 Task: Set up alerts for new listings in Denver, Colorado, with a finished basement and a workshop.
Action: Mouse moved to (322, 197)
Screenshot: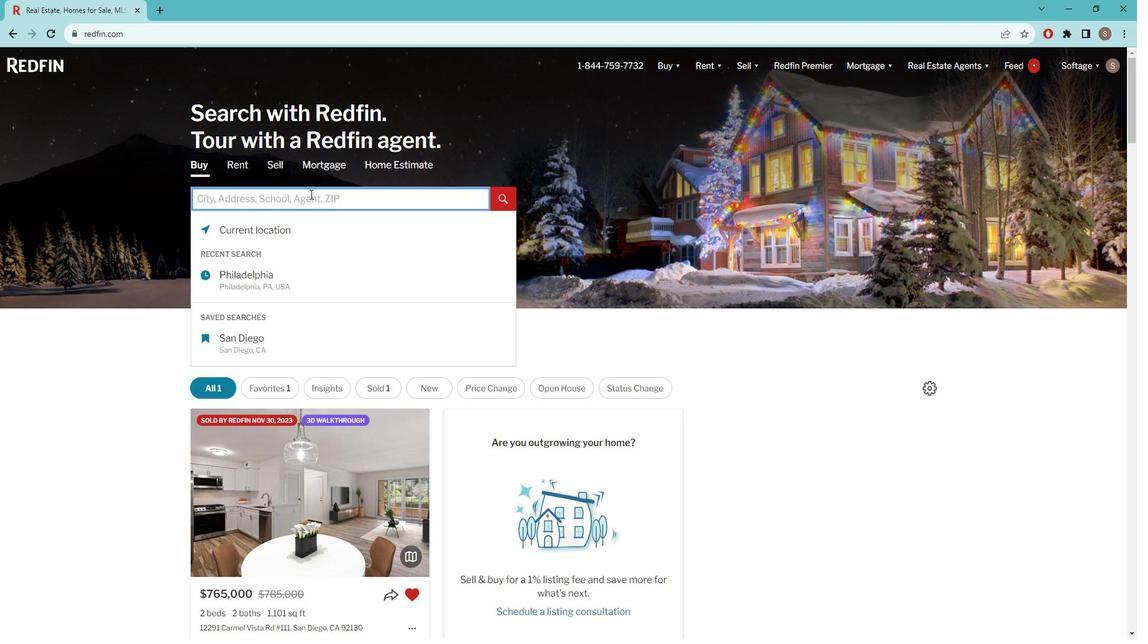 
Action: Key pressed d
Screenshot: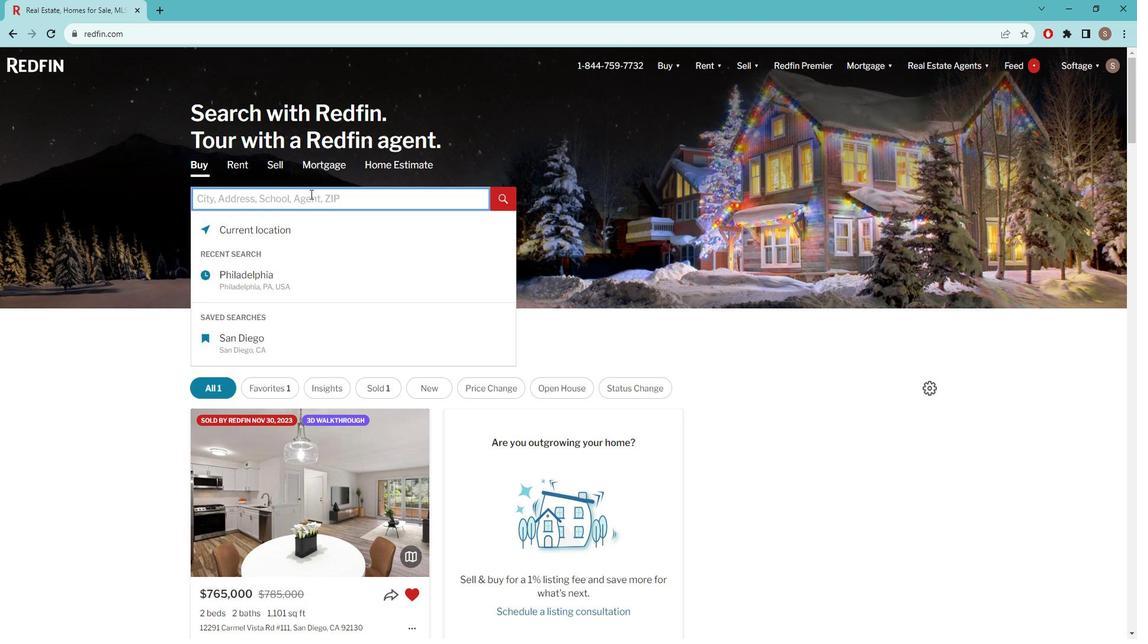 
Action: Mouse moved to (325, 197)
Screenshot: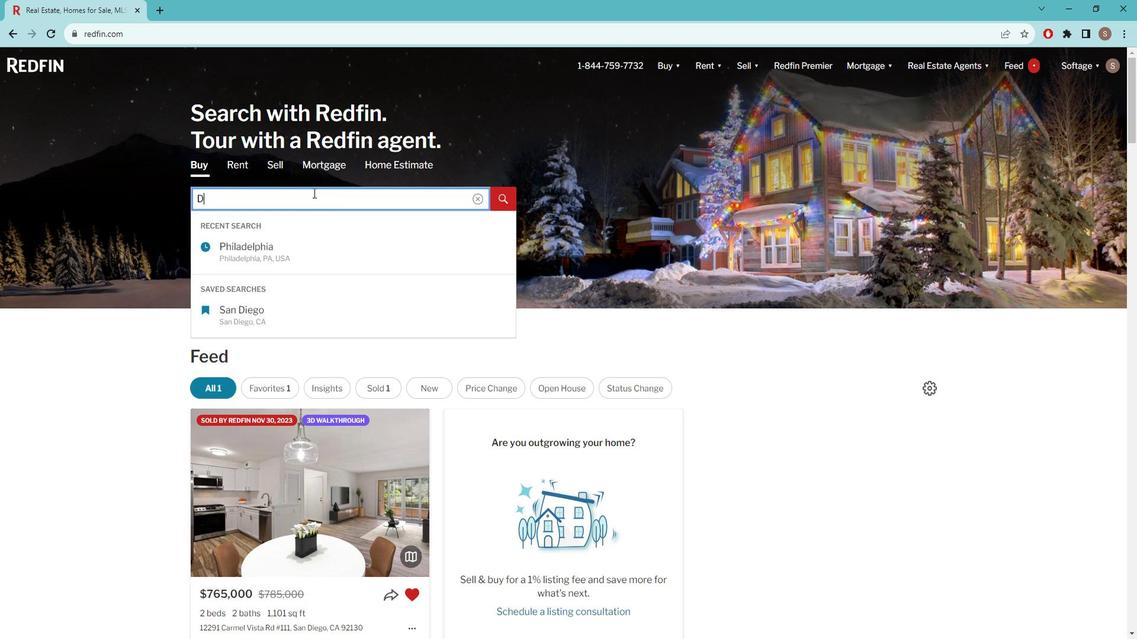 
Action: Key pressed <Key.caps_lock>
Screenshot: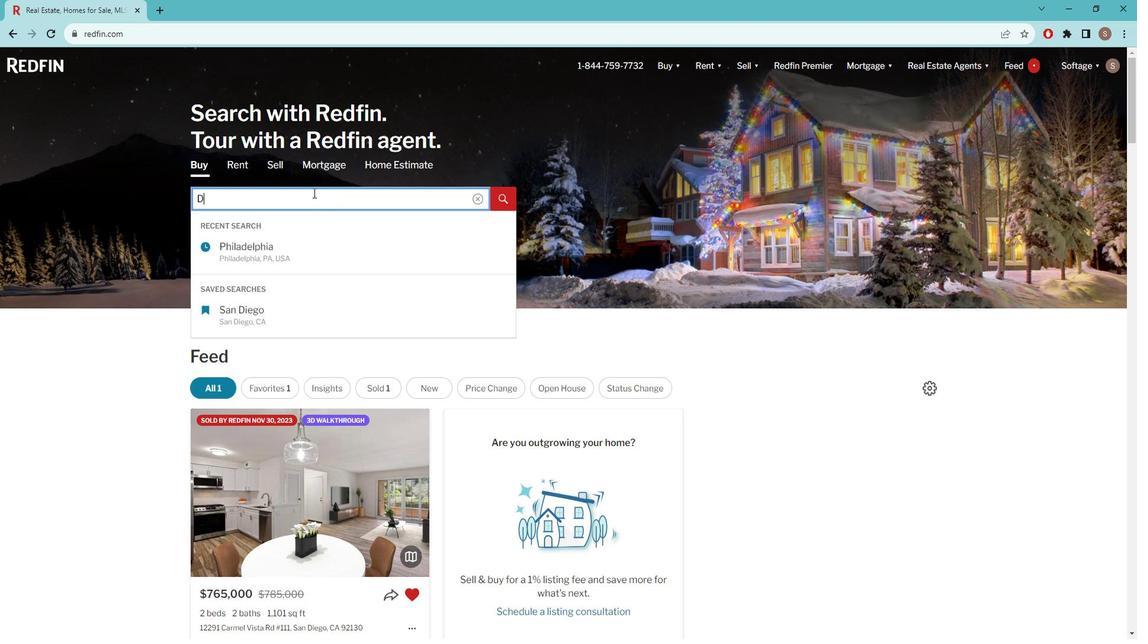 
Action: Mouse moved to (325, 197)
Screenshot: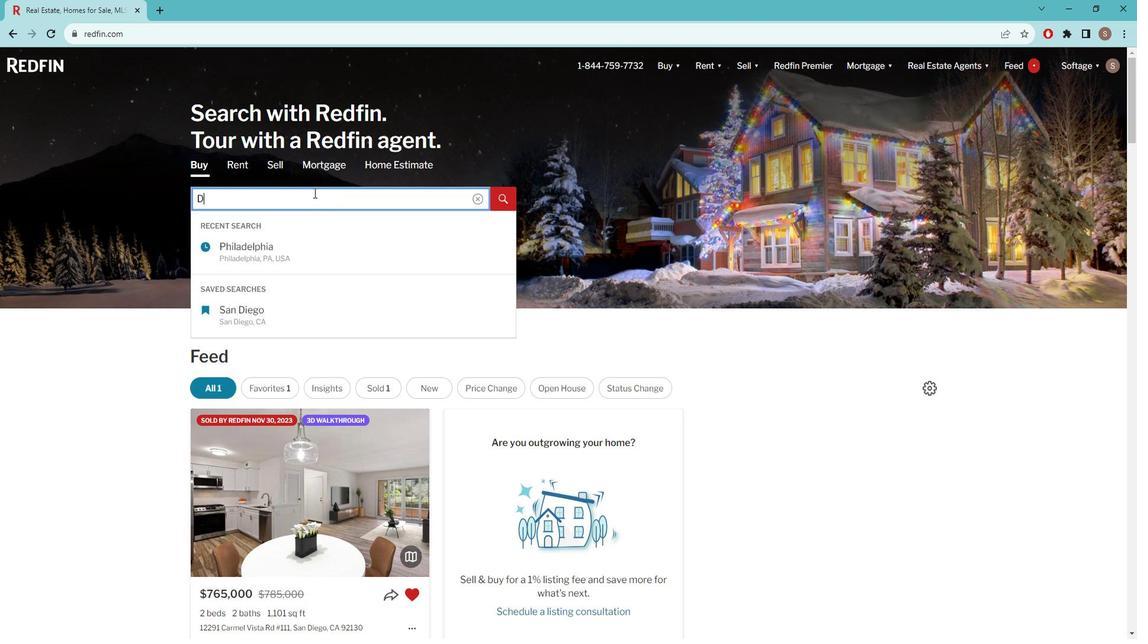
Action: Key pressed ENVER
Screenshot: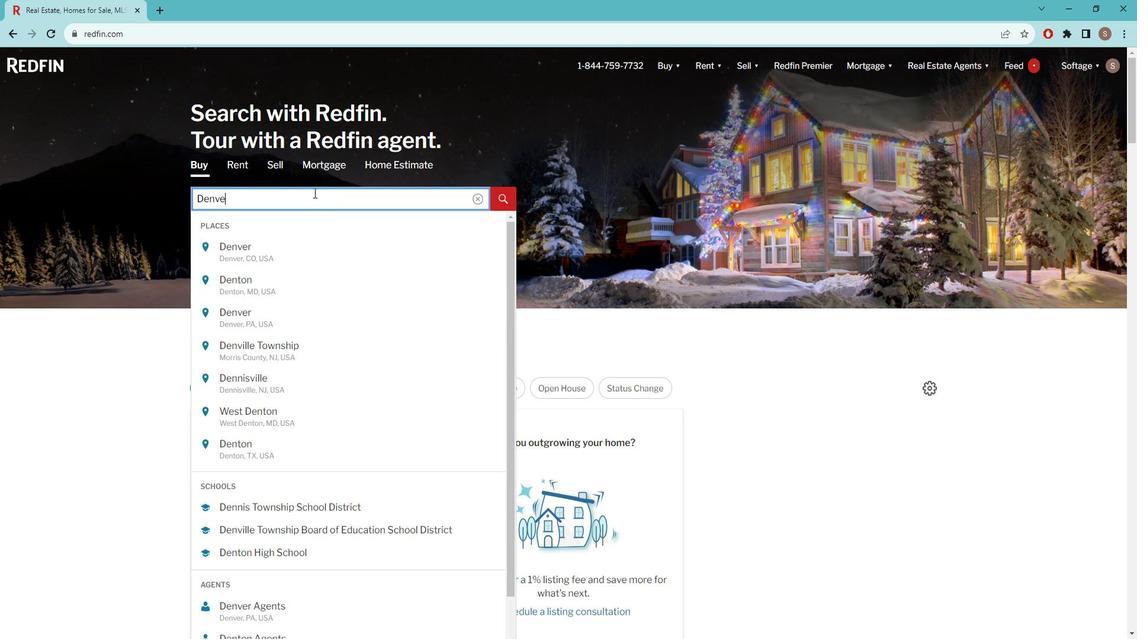 
Action: Mouse moved to (328, 196)
Screenshot: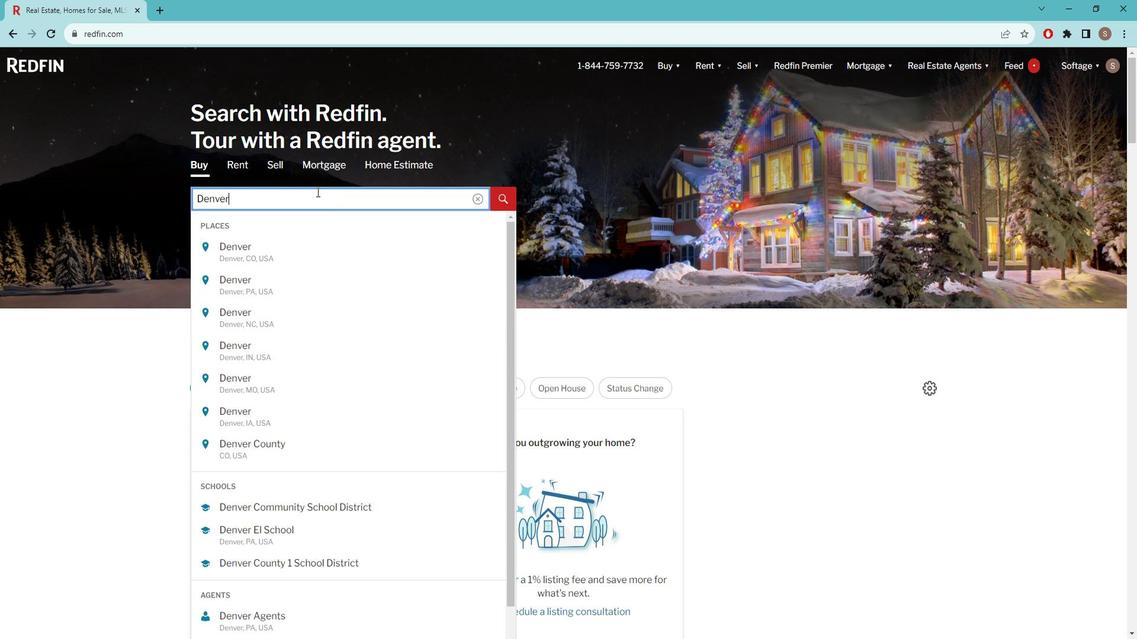 
Action: Key pressed ,<Key.space><Key.caps_lock>c<Key.caps_lock>OLORADO
Screenshot: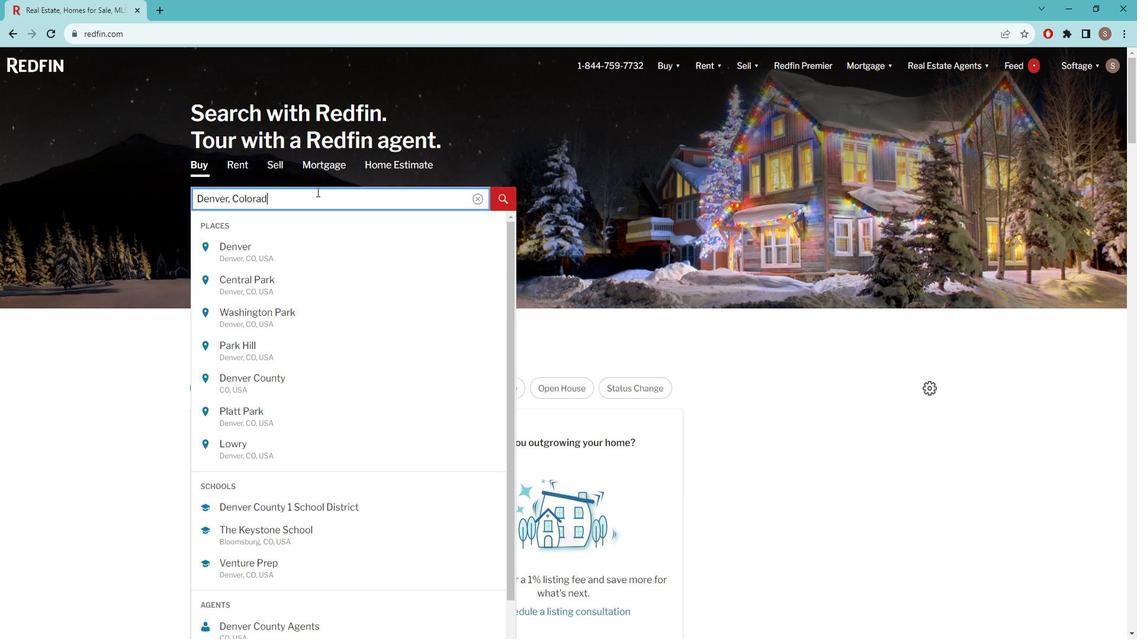 
Action: Mouse moved to (291, 250)
Screenshot: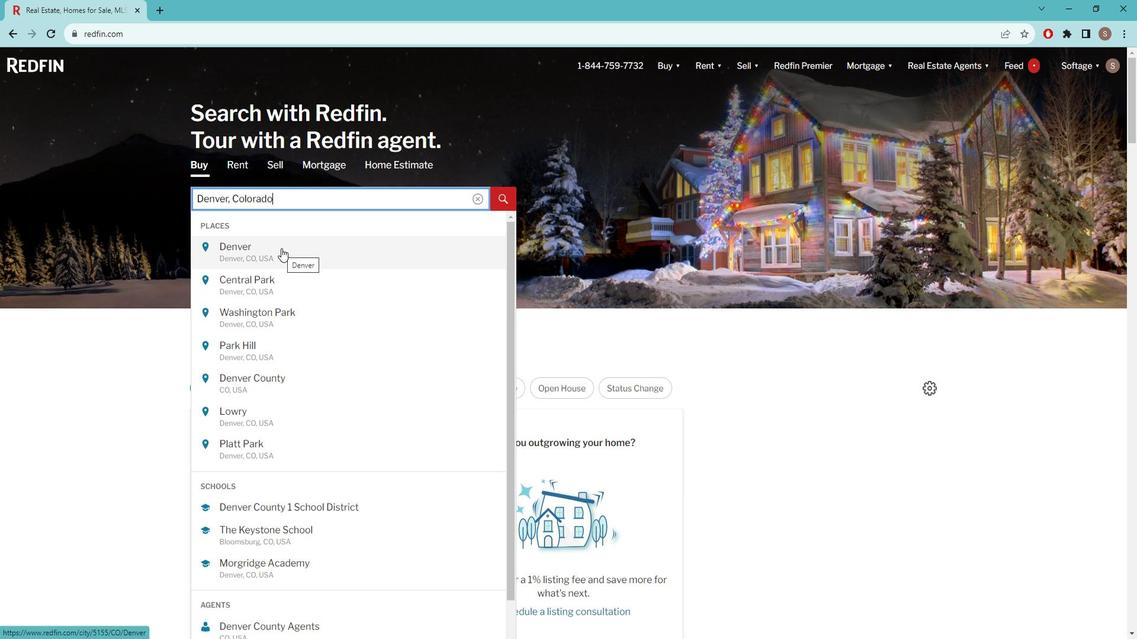 
Action: Mouse pressed left at (291, 250)
Screenshot: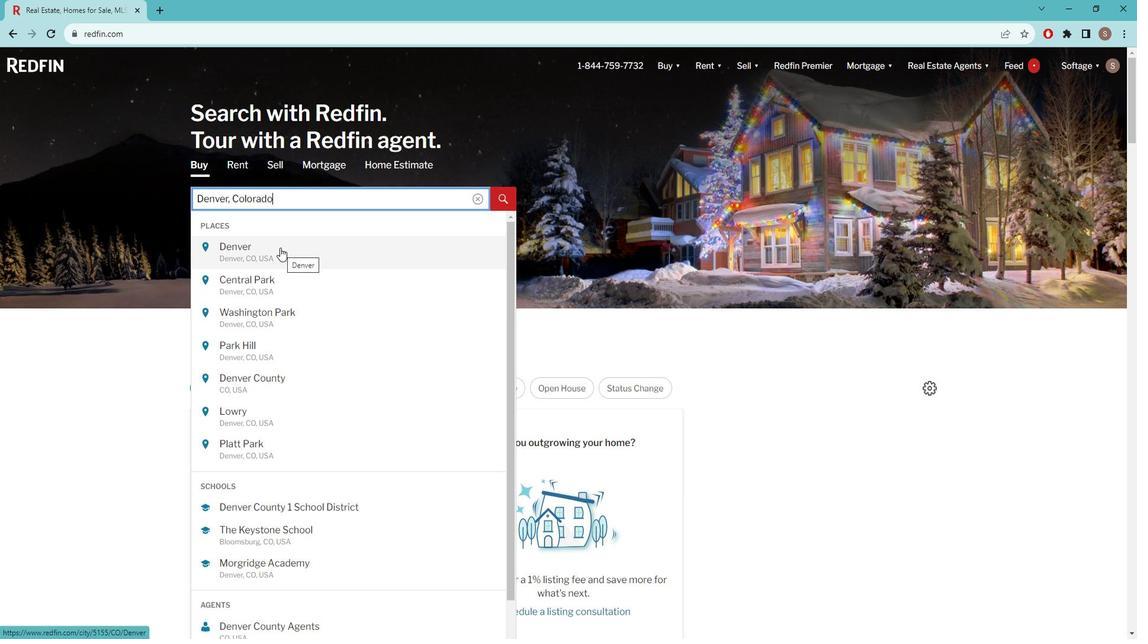 
Action: Mouse moved to (1006, 142)
Screenshot: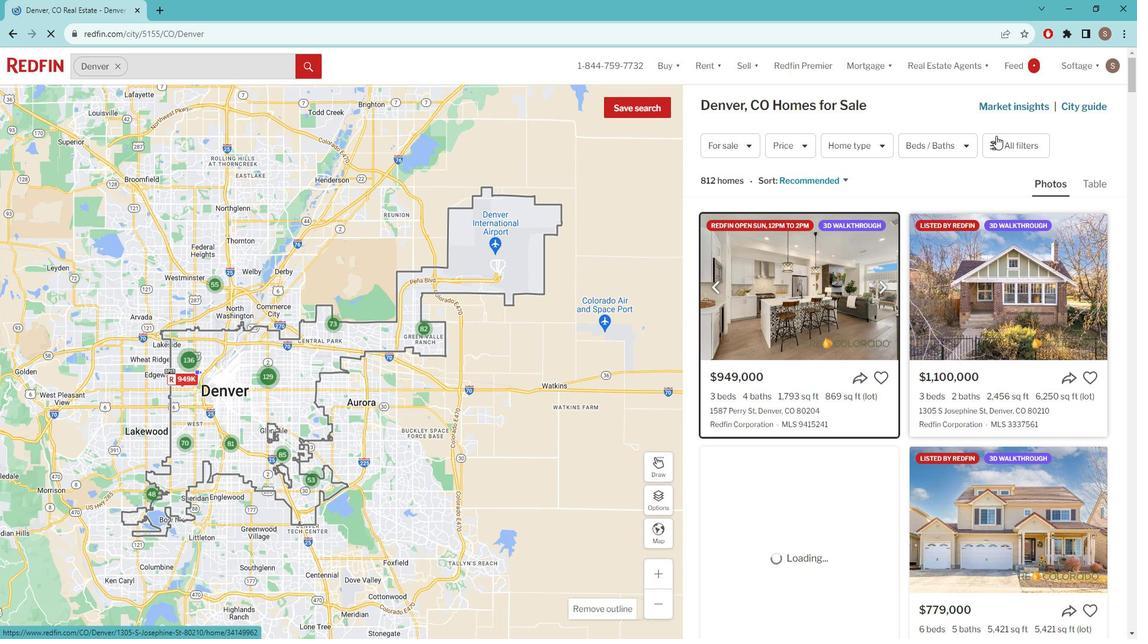 
Action: Mouse pressed left at (1006, 142)
Screenshot: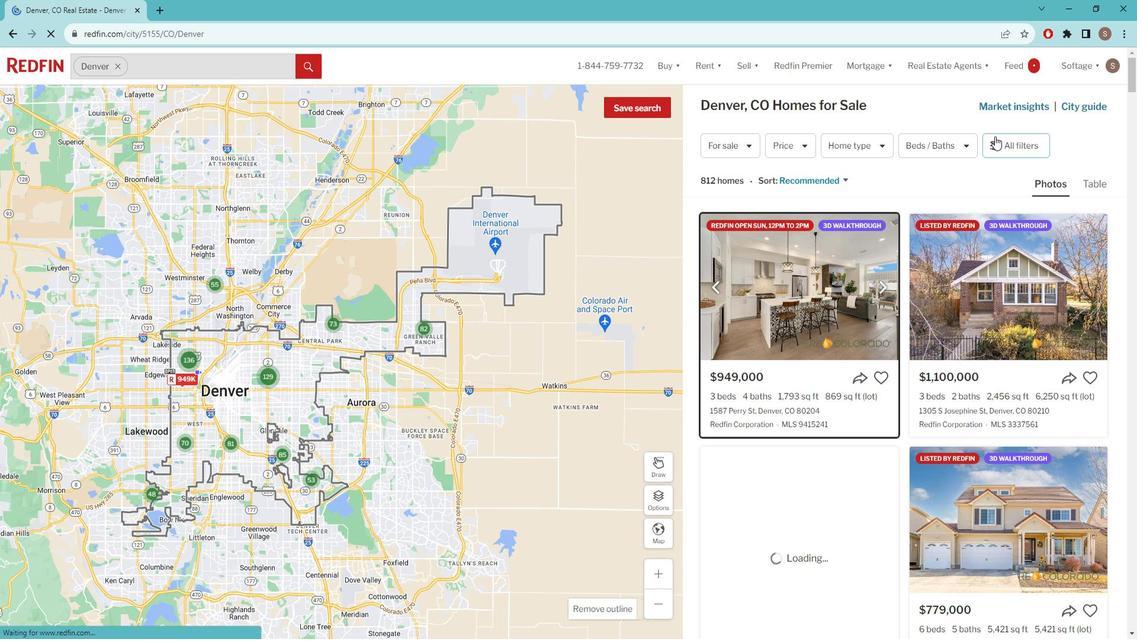 
Action: Mouse moved to (1008, 148)
Screenshot: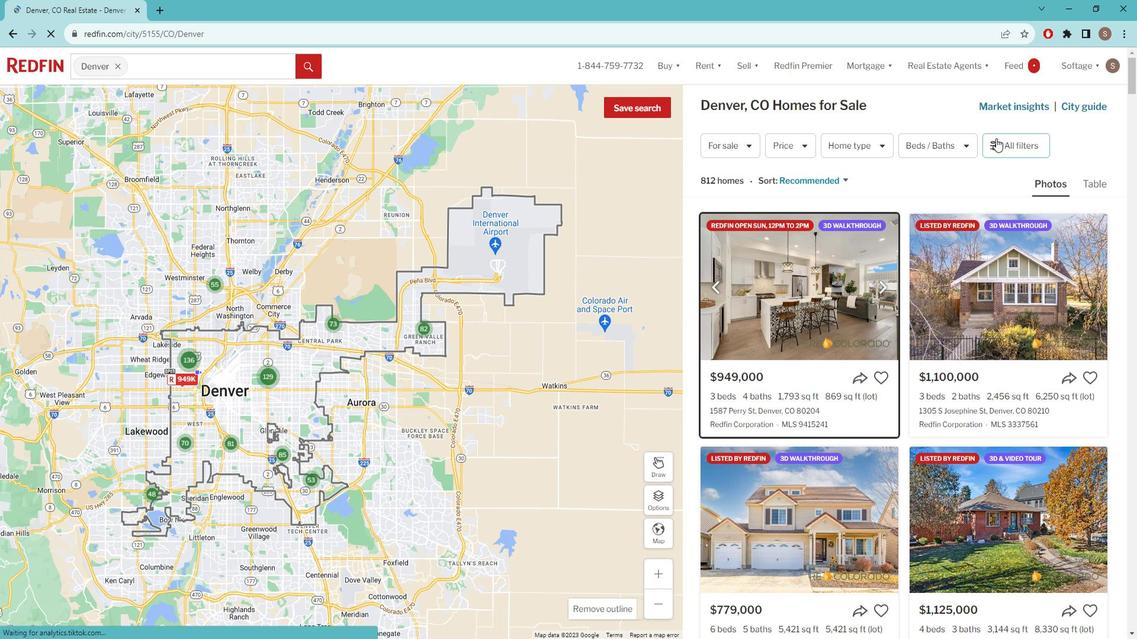 
Action: Mouse pressed left at (1008, 148)
Screenshot: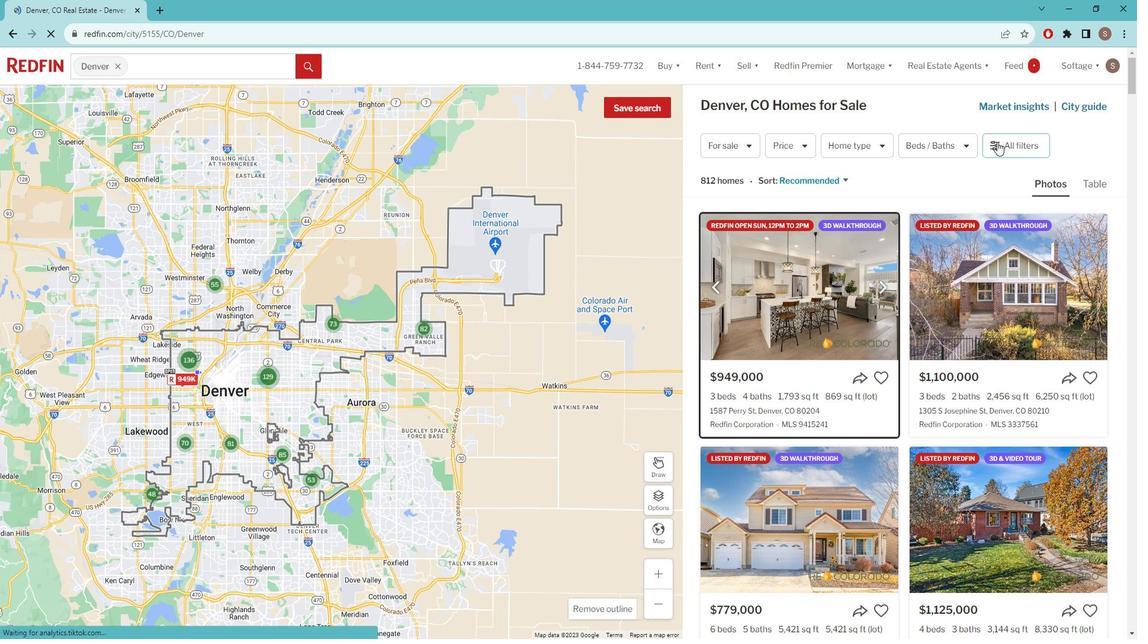 
Action: Mouse moved to (933, 295)
Screenshot: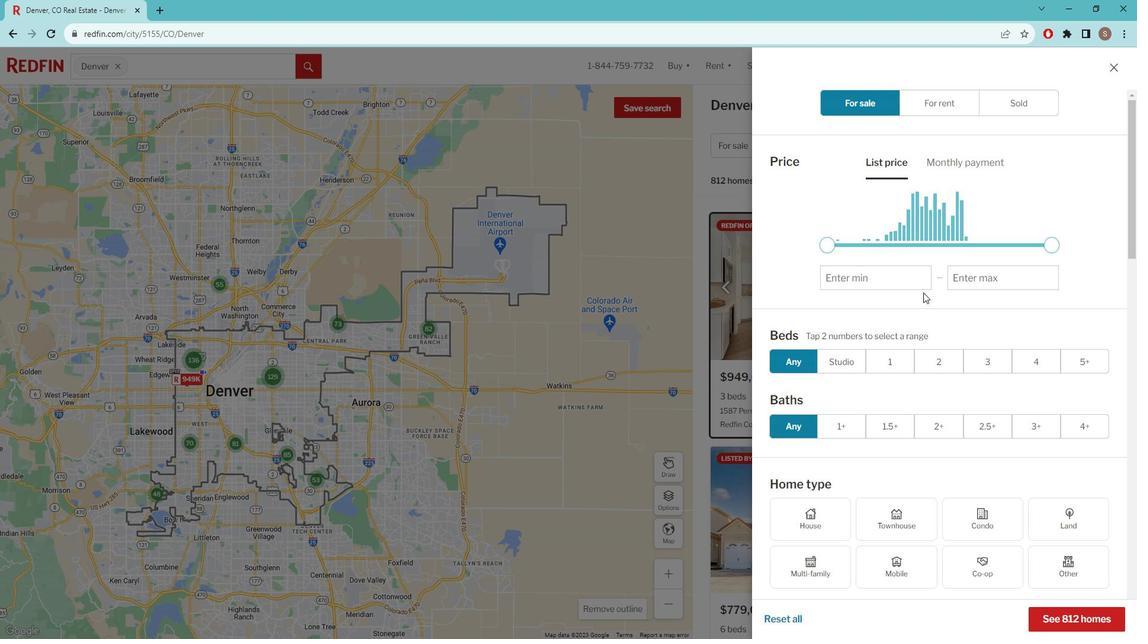 
Action: Mouse scrolled (933, 295) with delta (0, 0)
Screenshot: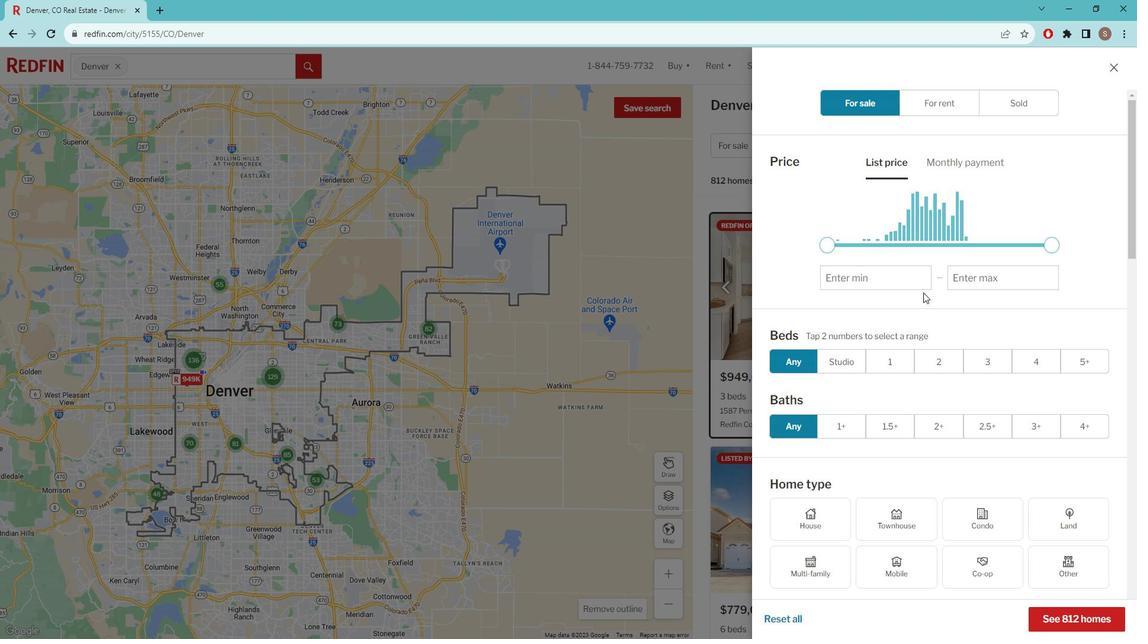 
Action: Mouse scrolled (933, 295) with delta (0, 0)
Screenshot: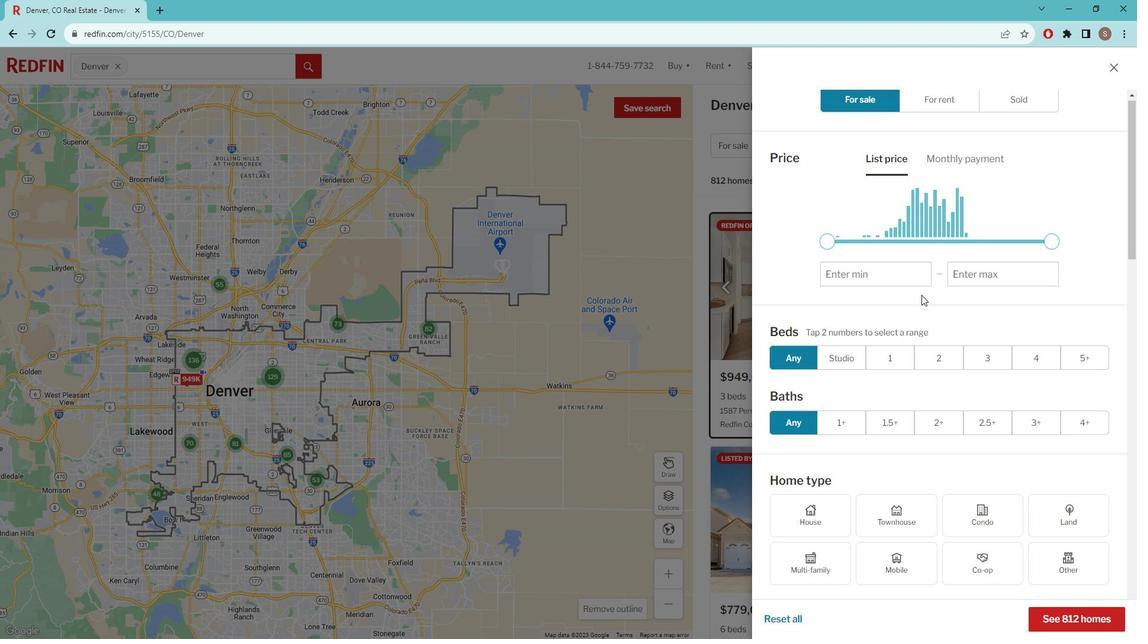 
Action: Mouse moved to (931, 295)
Screenshot: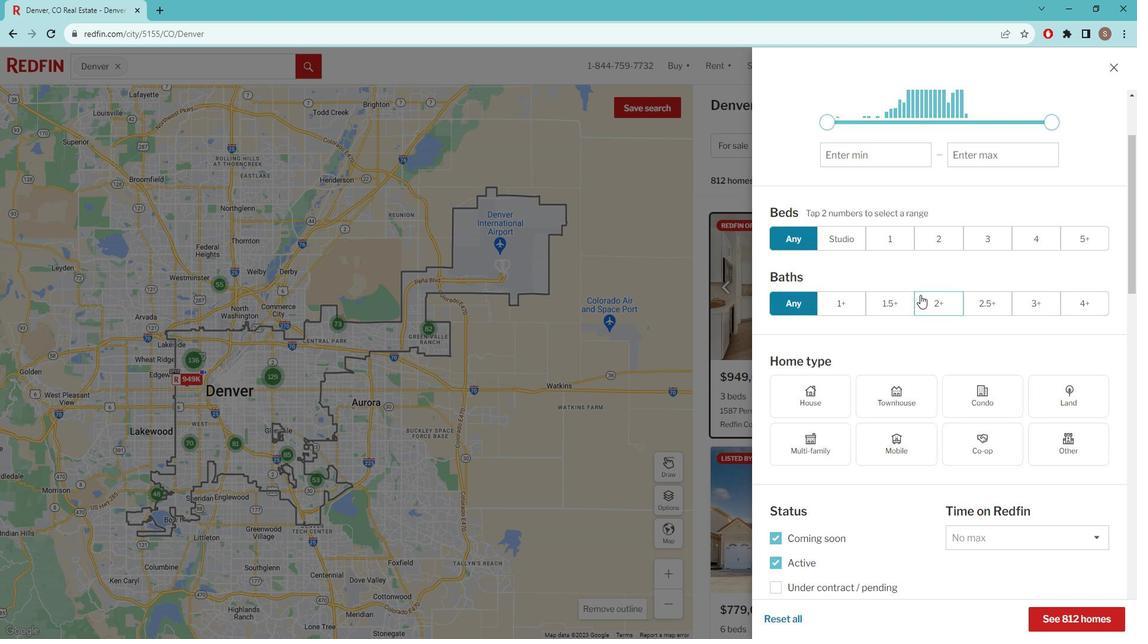 
Action: Mouse scrolled (931, 295) with delta (0, 0)
Screenshot: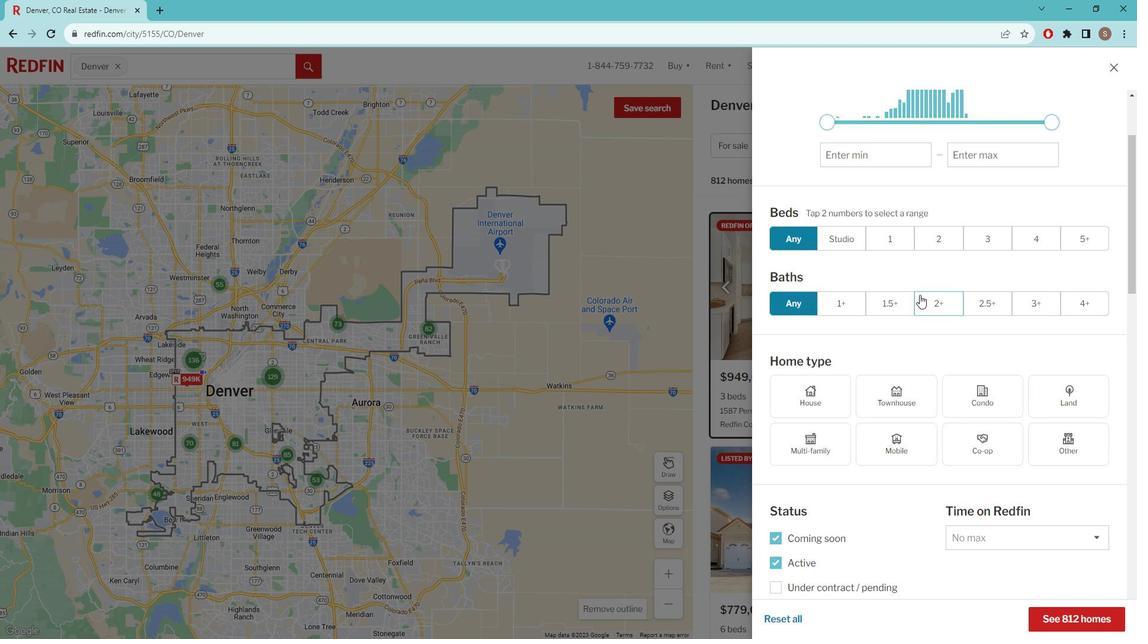 
Action: Mouse scrolled (931, 295) with delta (0, 0)
Screenshot: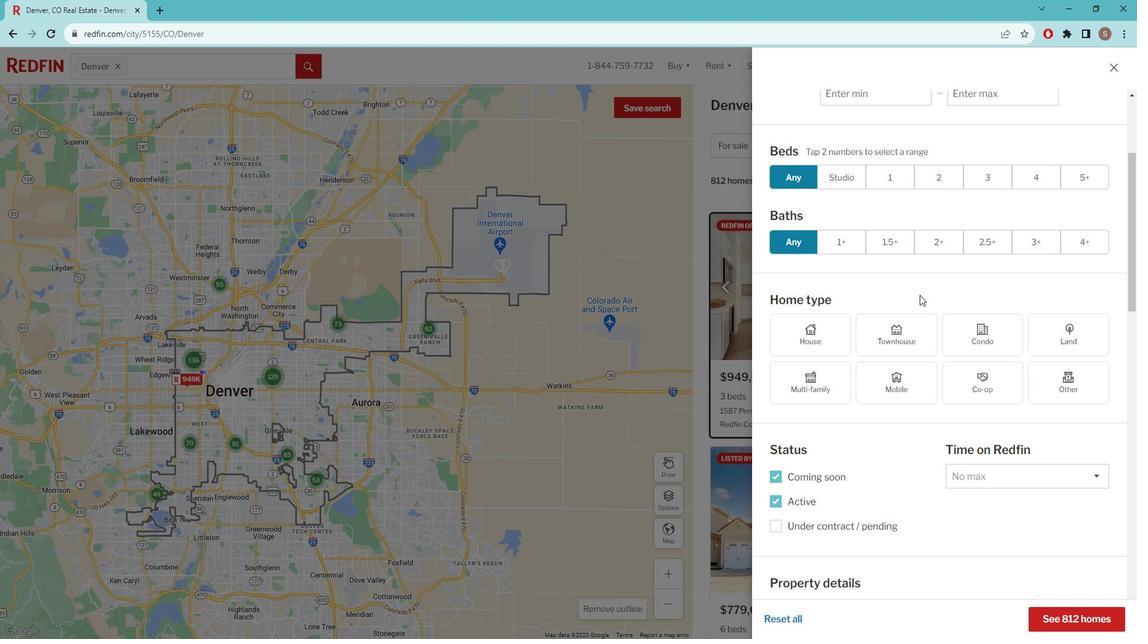 
Action: Mouse moved to (944, 296)
Screenshot: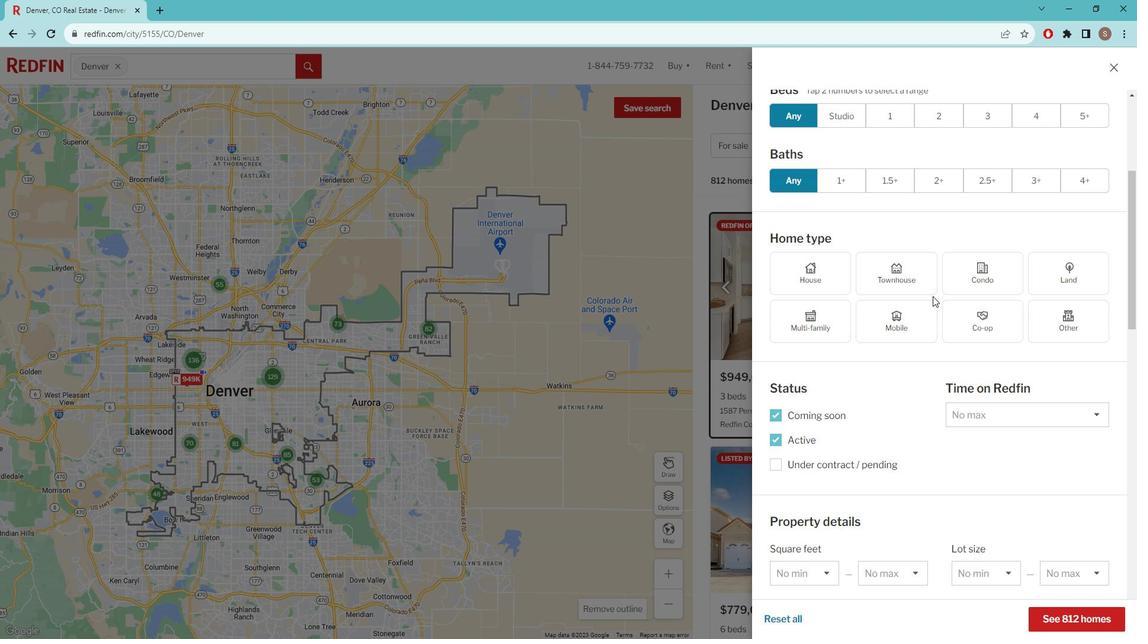 
Action: Mouse scrolled (944, 296) with delta (0, 0)
Screenshot: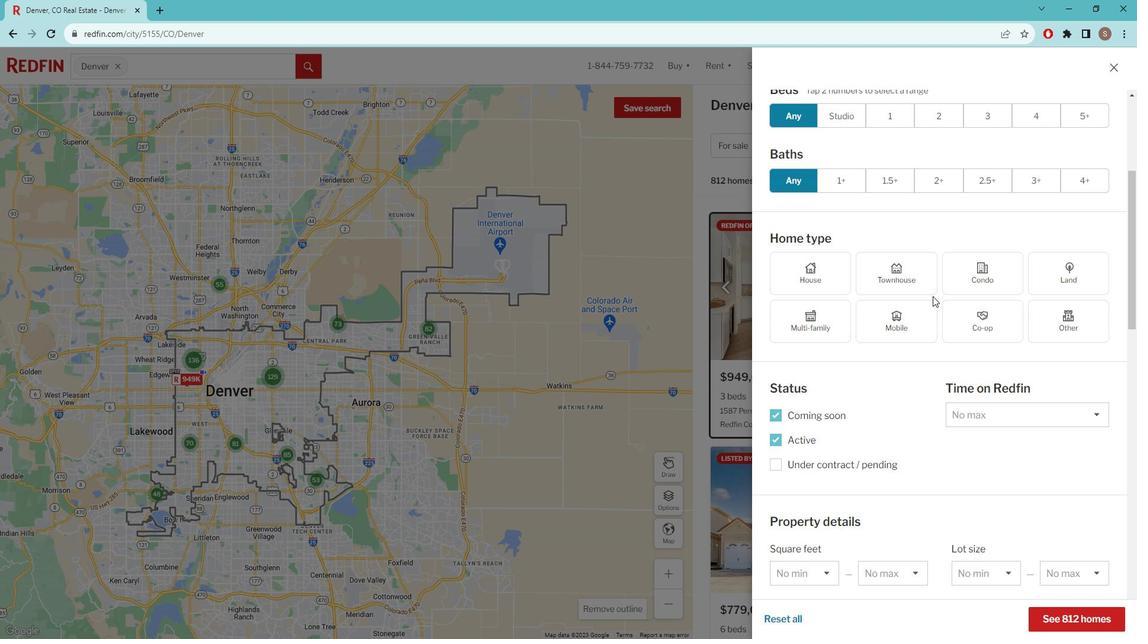 
Action: Mouse moved to (1091, 256)
Screenshot: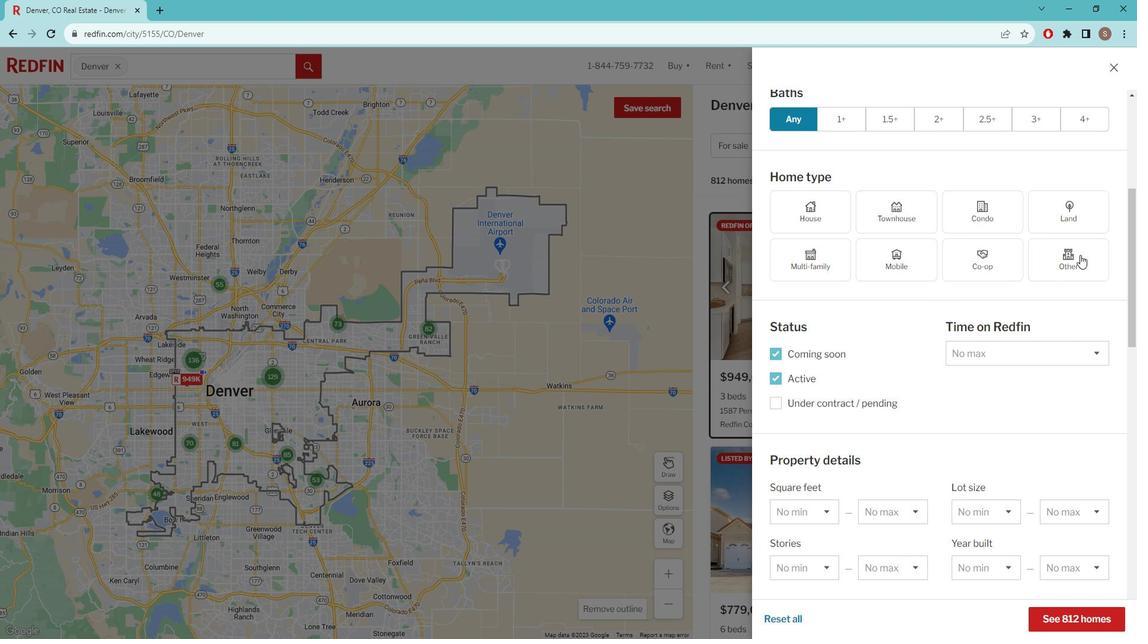 
Action: Mouse pressed left at (1091, 256)
Screenshot: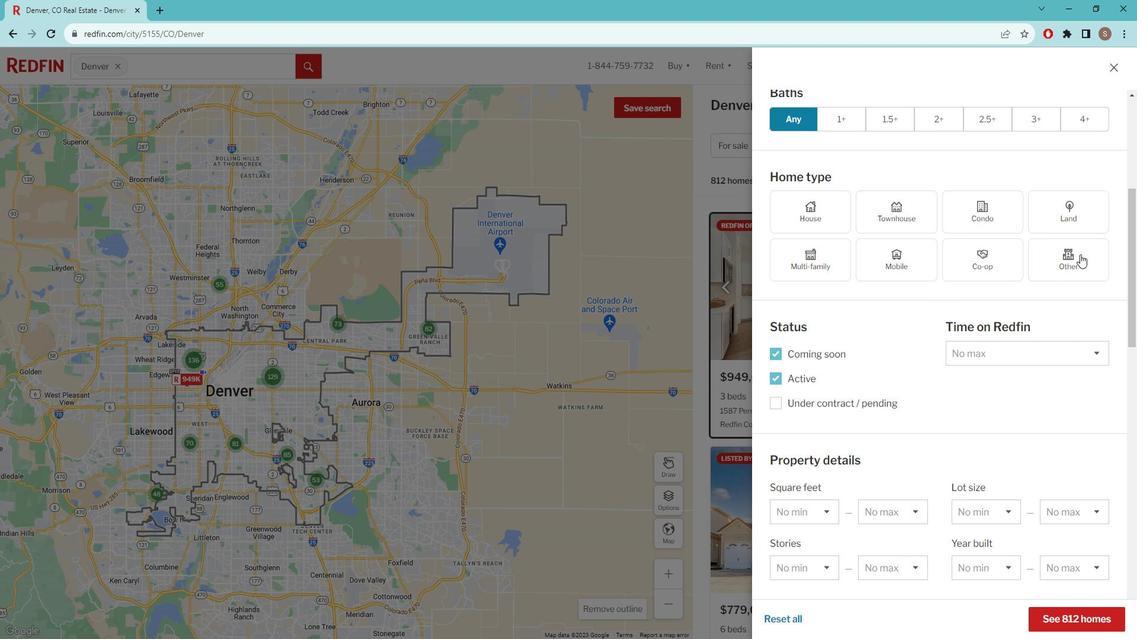 
Action: Mouse moved to (916, 335)
Screenshot: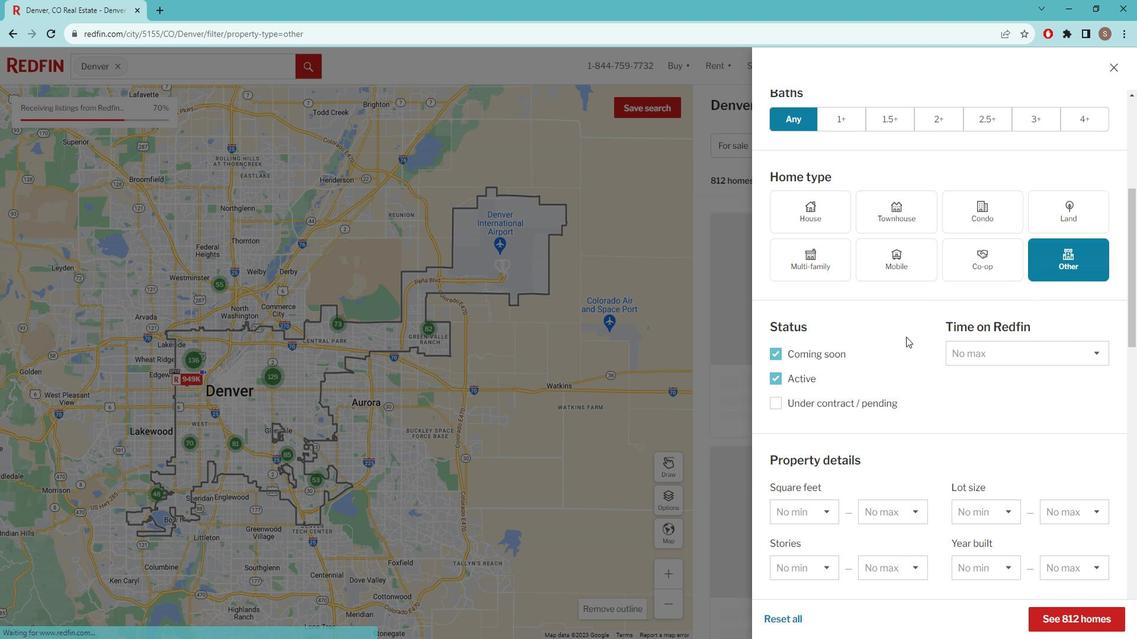 
Action: Mouse scrolled (916, 335) with delta (0, 0)
Screenshot: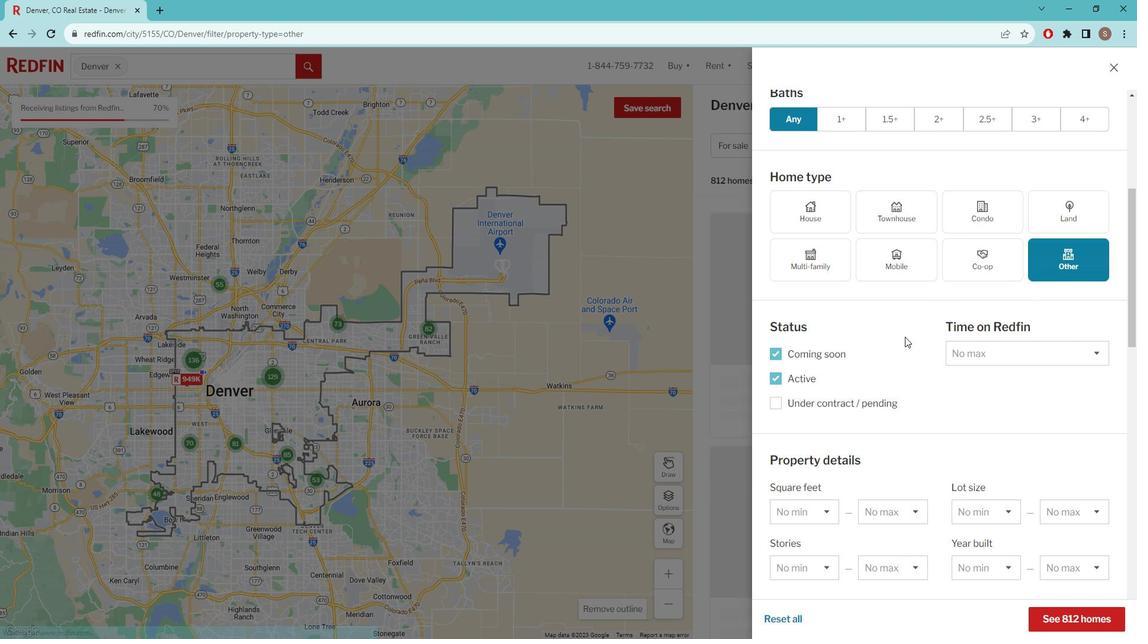 
Action: Mouse moved to (915, 334)
Screenshot: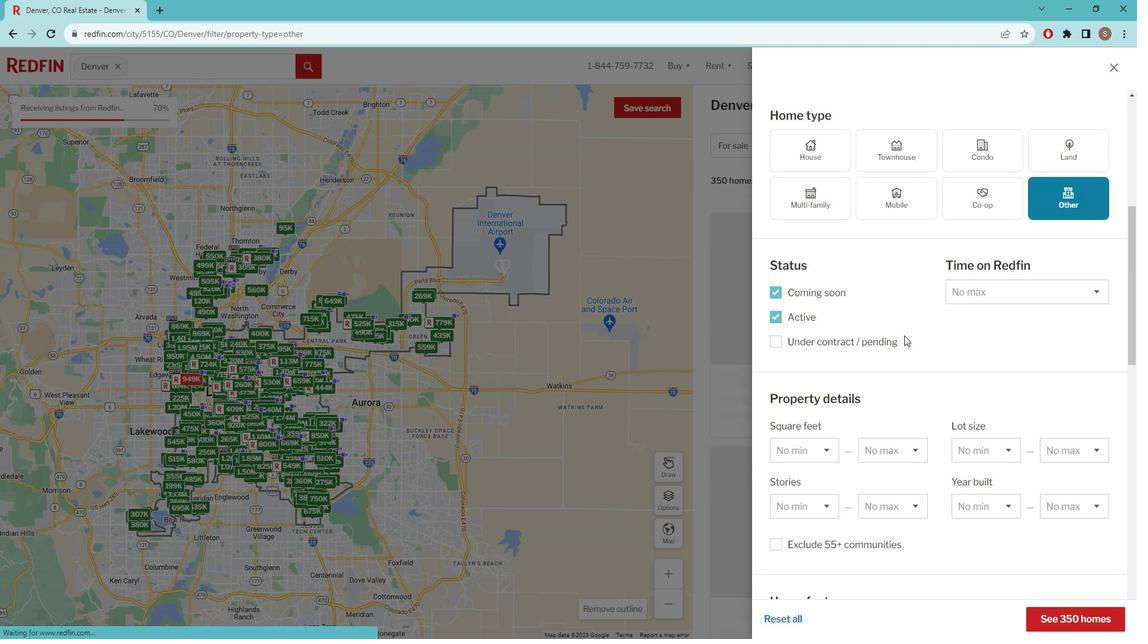 
Action: Mouse scrolled (915, 333) with delta (0, 0)
Screenshot: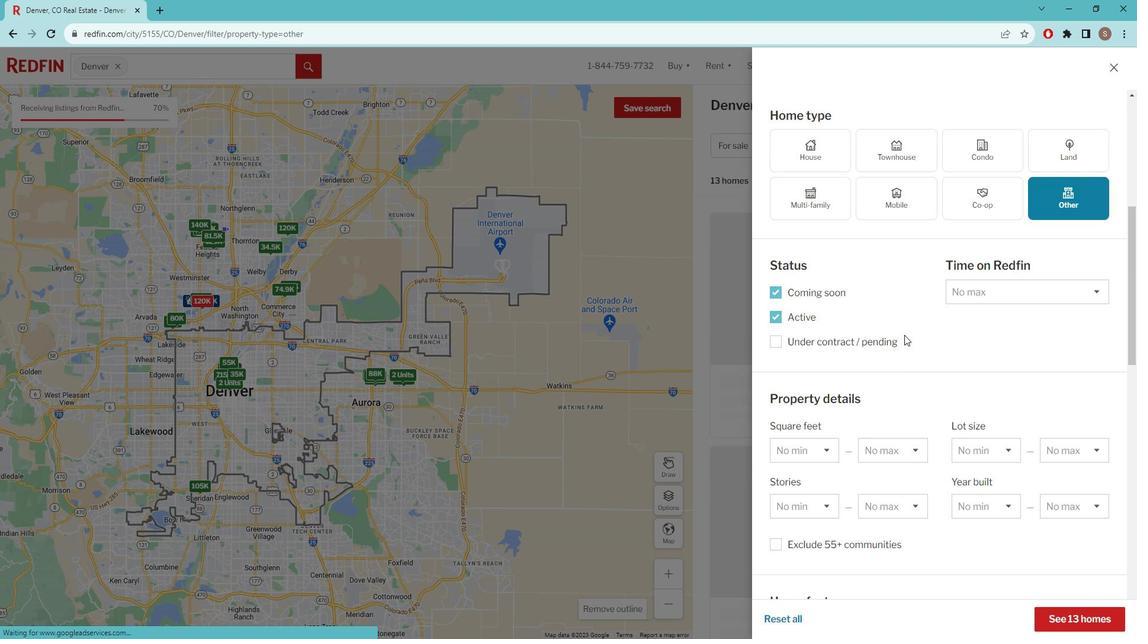 
Action: Mouse scrolled (915, 333) with delta (0, 0)
Screenshot: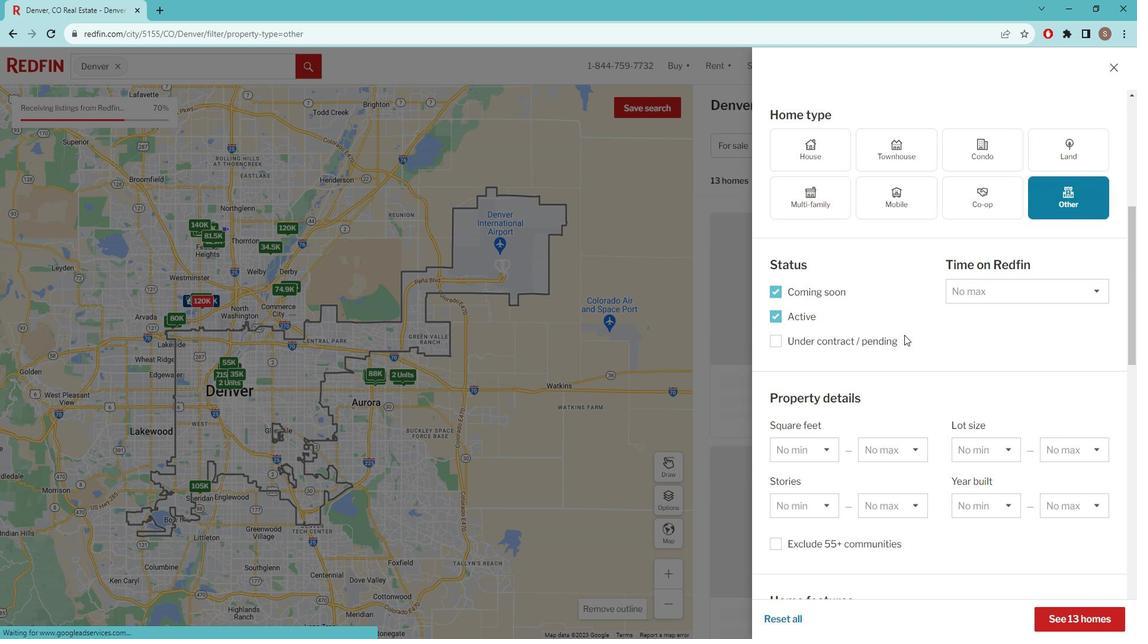 
Action: Mouse scrolled (915, 333) with delta (0, 0)
Screenshot: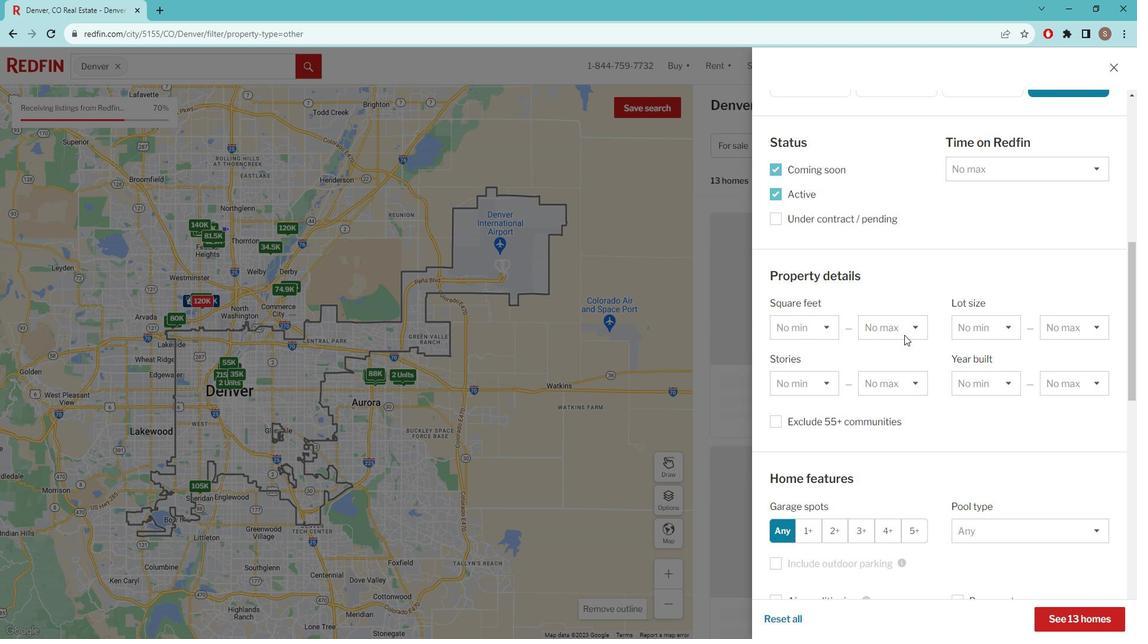 
Action: Mouse scrolled (915, 333) with delta (0, 0)
Screenshot: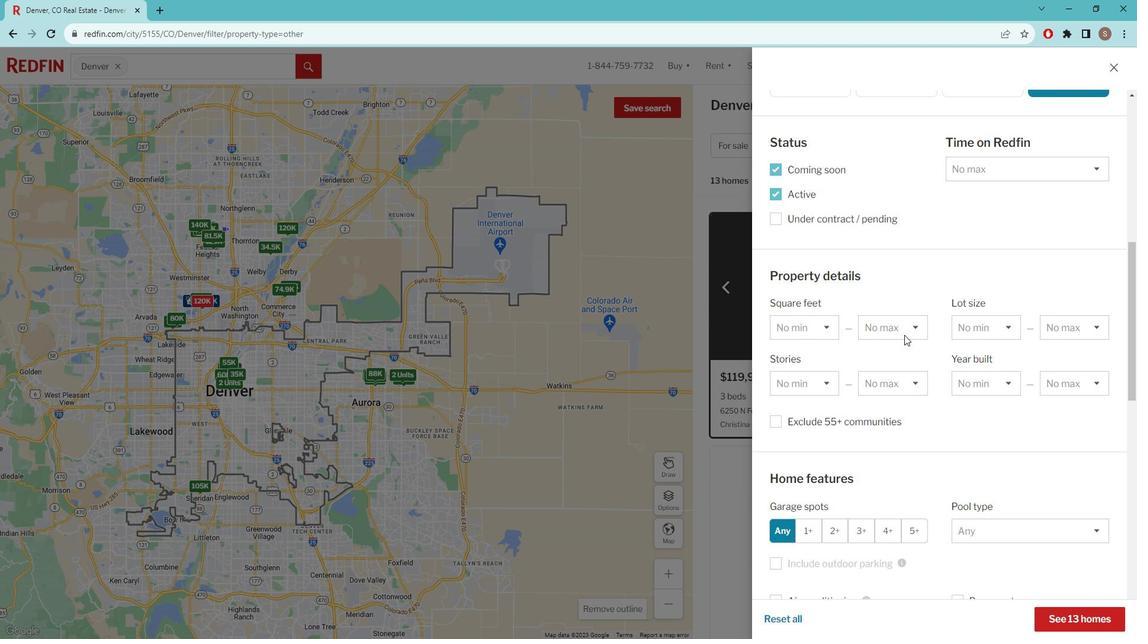 
Action: Mouse scrolled (915, 333) with delta (0, 0)
Screenshot: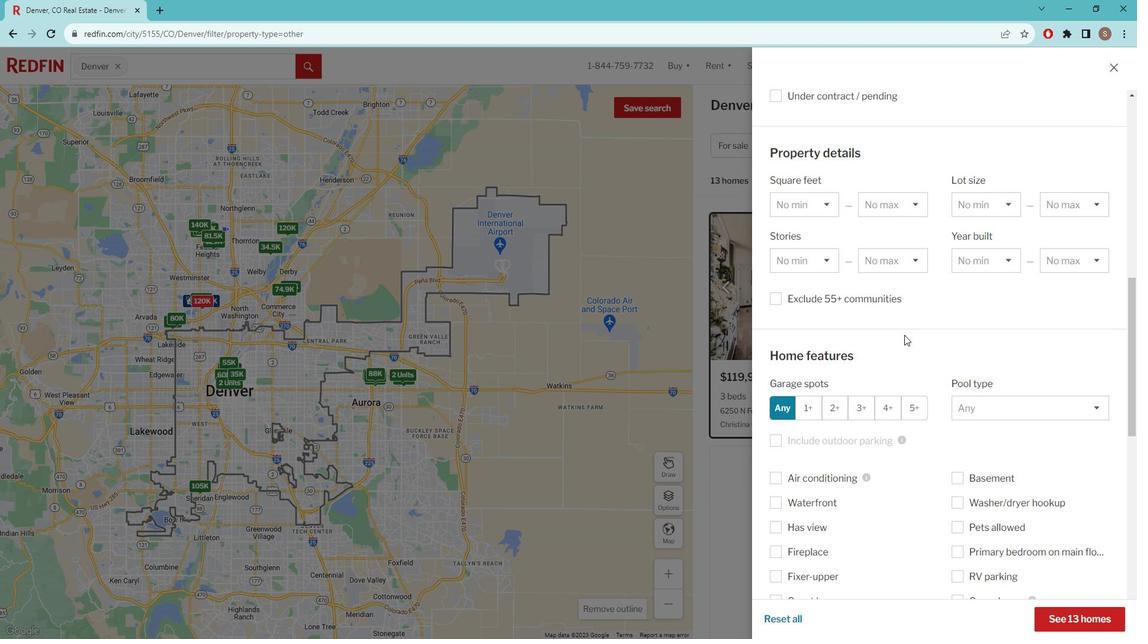 
Action: Mouse scrolled (915, 333) with delta (0, 0)
Screenshot: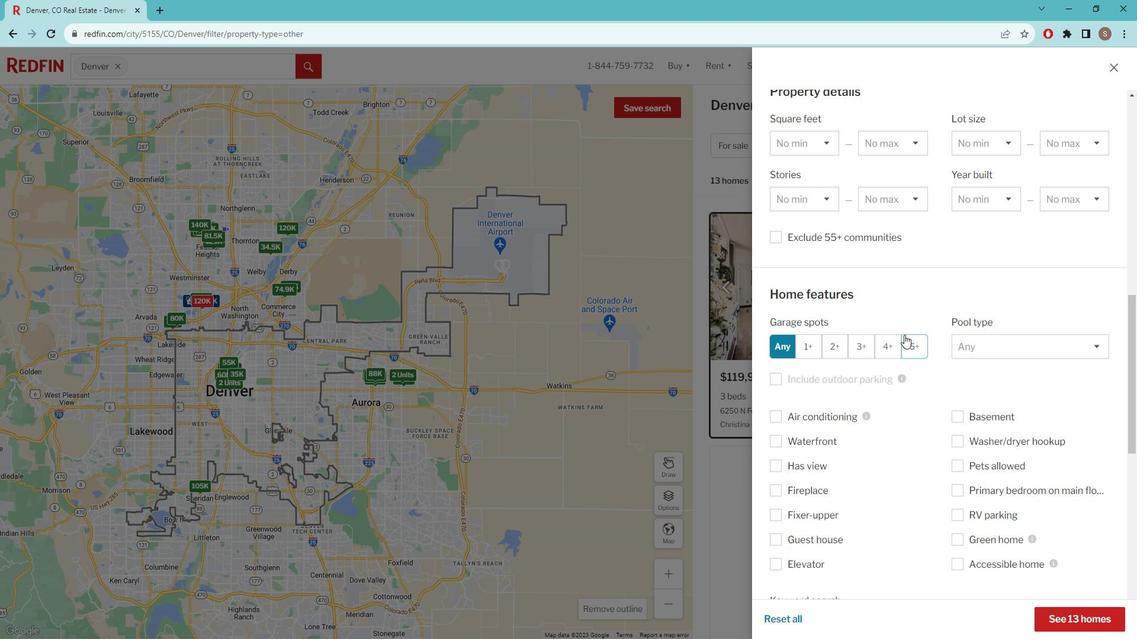 
Action: Mouse moved to (914, 335)
Screenshot: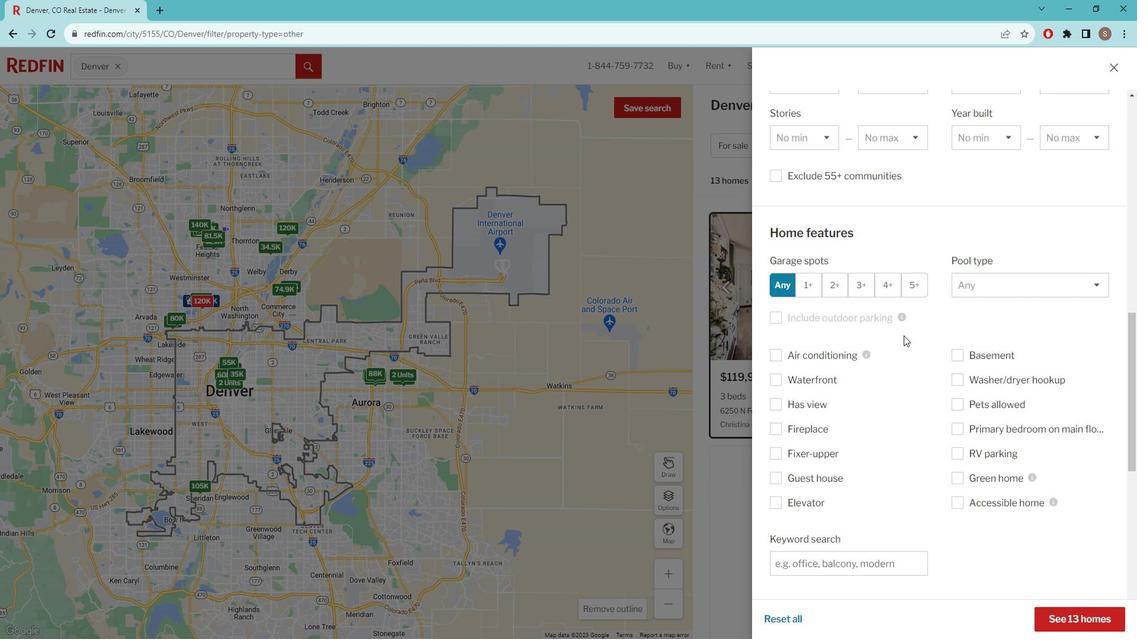
Action: Mouse scrolled (914, 334) with delta (0, 0)
Screenshot: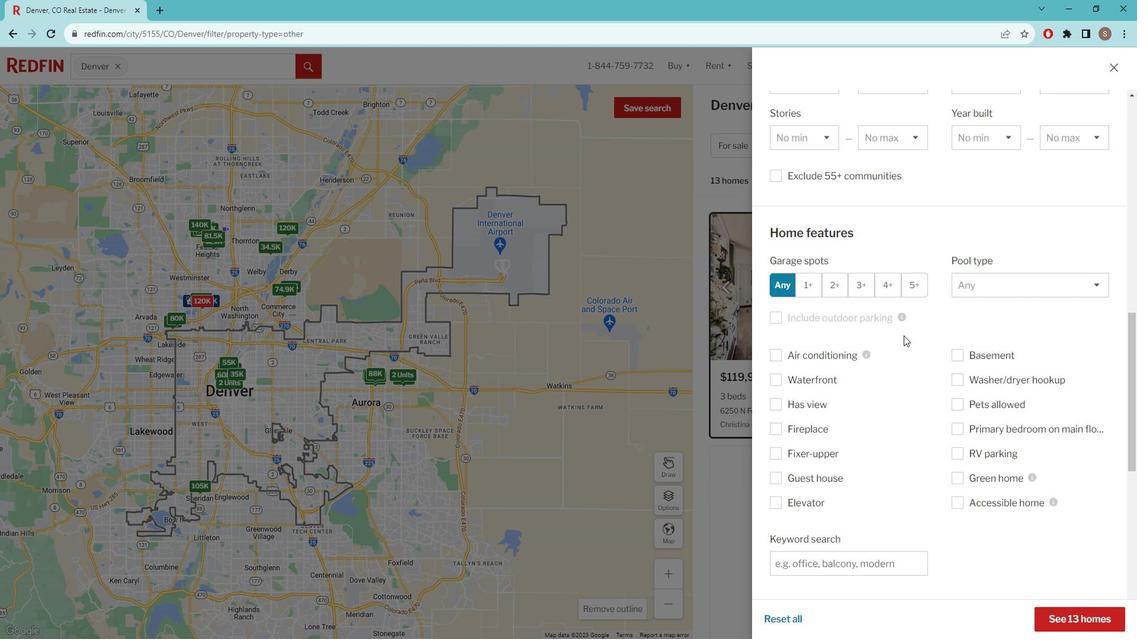 
Action: Mouse moved to (974, 293)
Screenshot: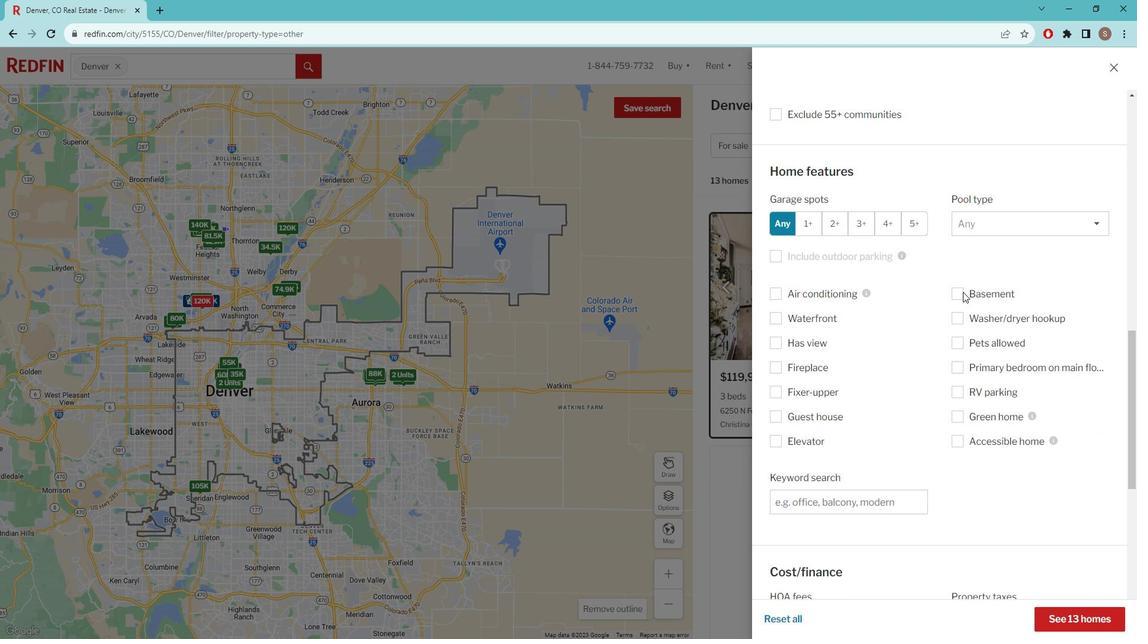
Action: Mouse pressed left at (974, 293)
Screenshot: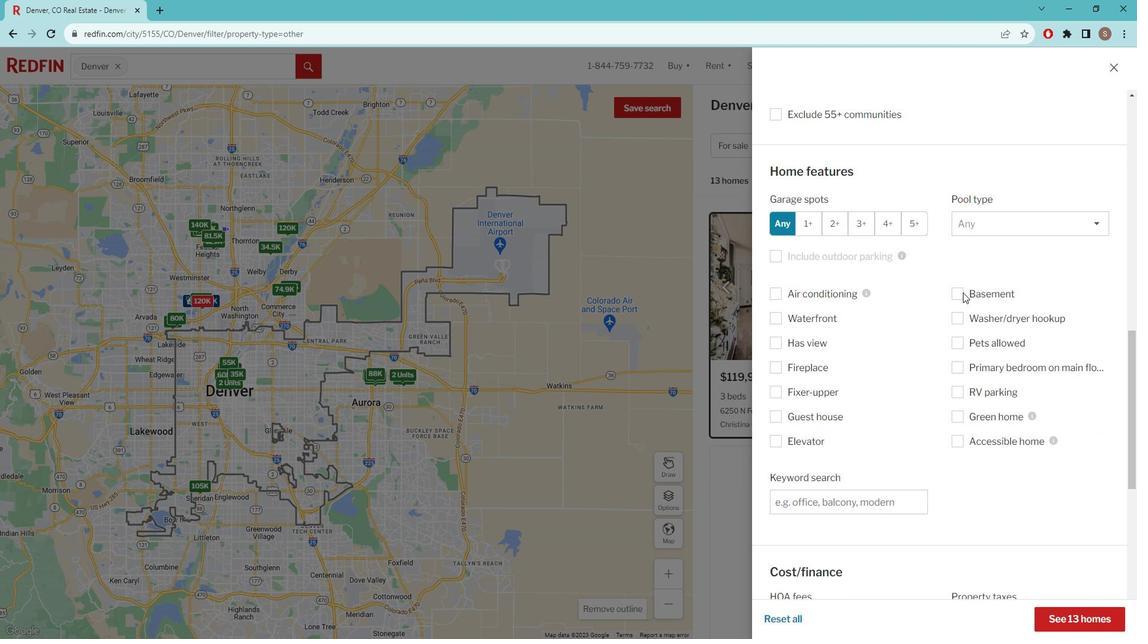 
Action: Mouse moved to (985, 343)
Screenshot: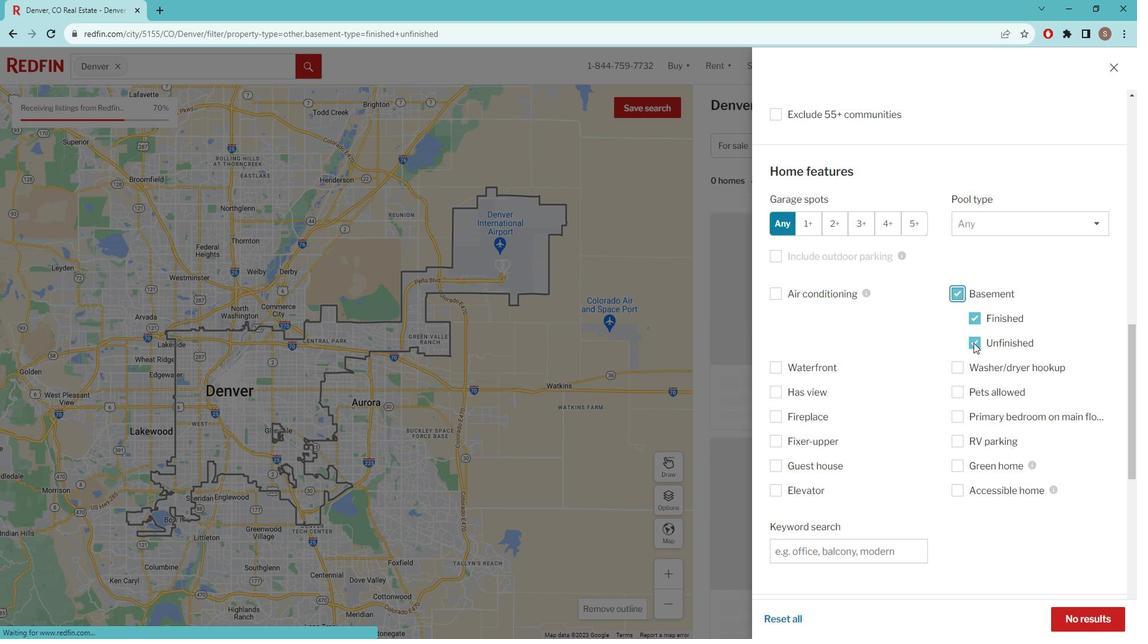 
Action: Mouse pressed left at (985, 343)
Screenshot: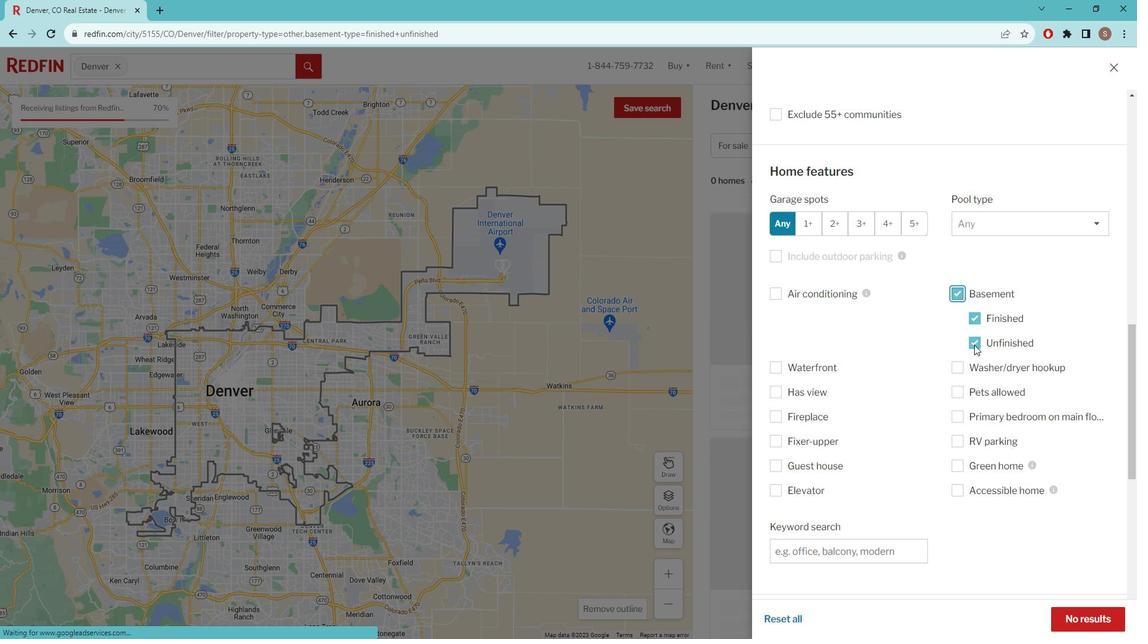 
Action: Mouse moved to (958, 340)
Screenshot: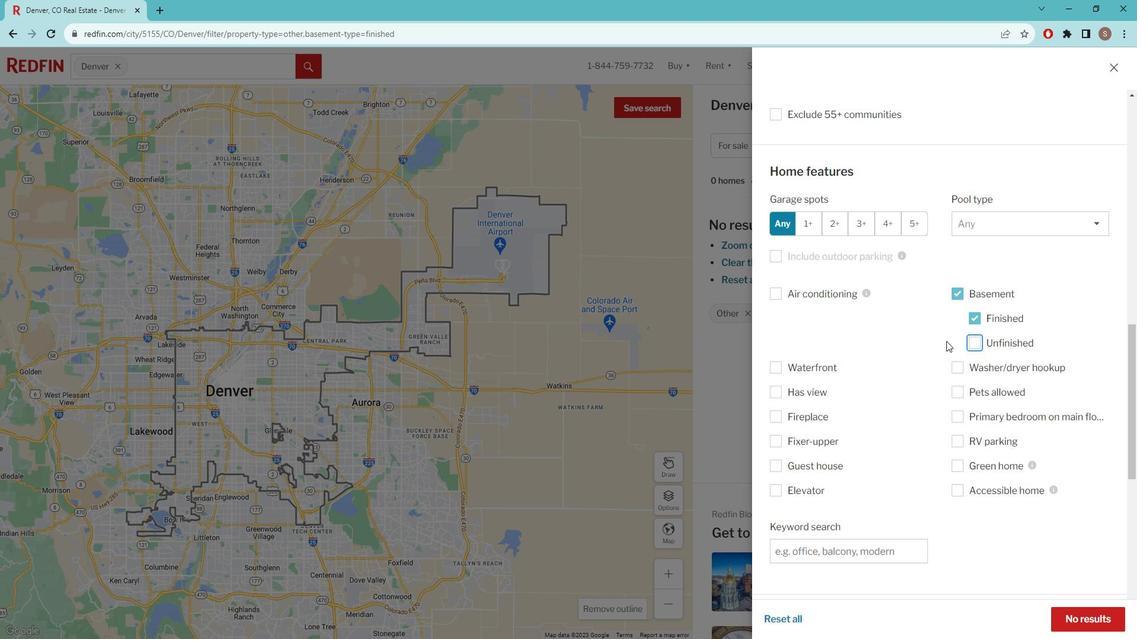 
Action: Mouse scrolled (958, 340) with delta (0, 0)
Screenshot: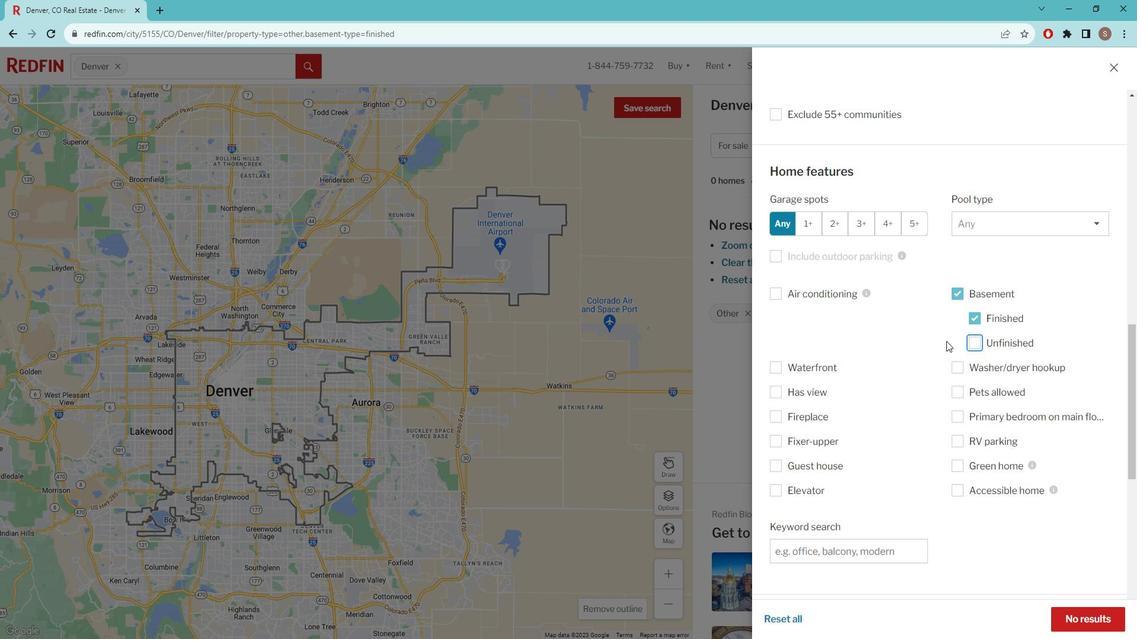 
Action: Mouse moved to (944, 347)
Screenshot: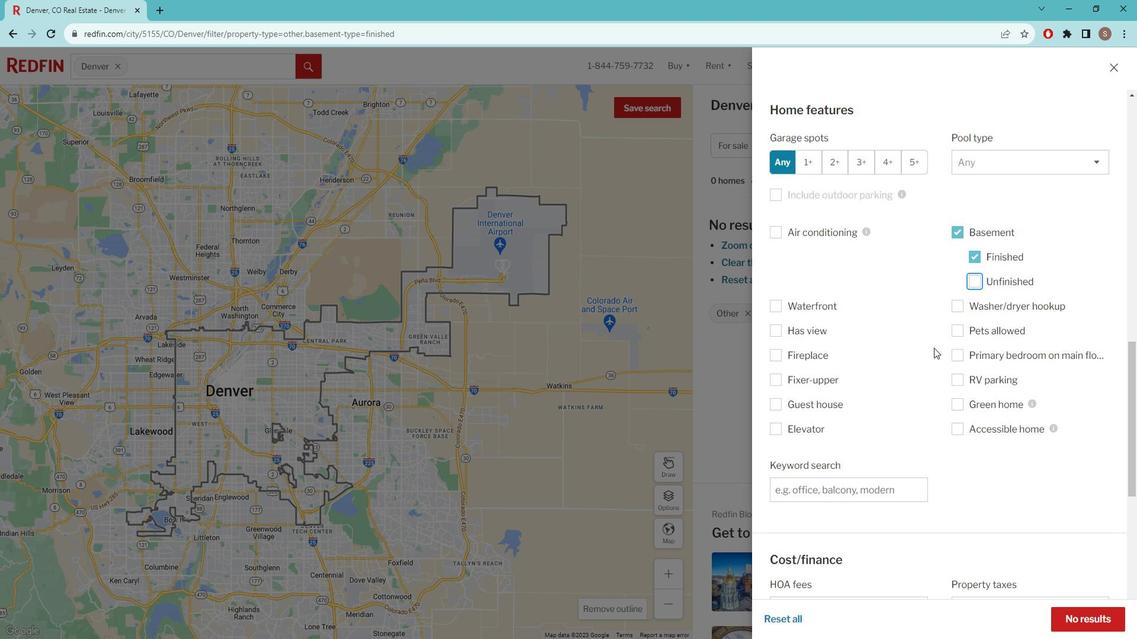 
Action: Mouse scrolled (944, 346) with delta (0, 0)
Screenshot: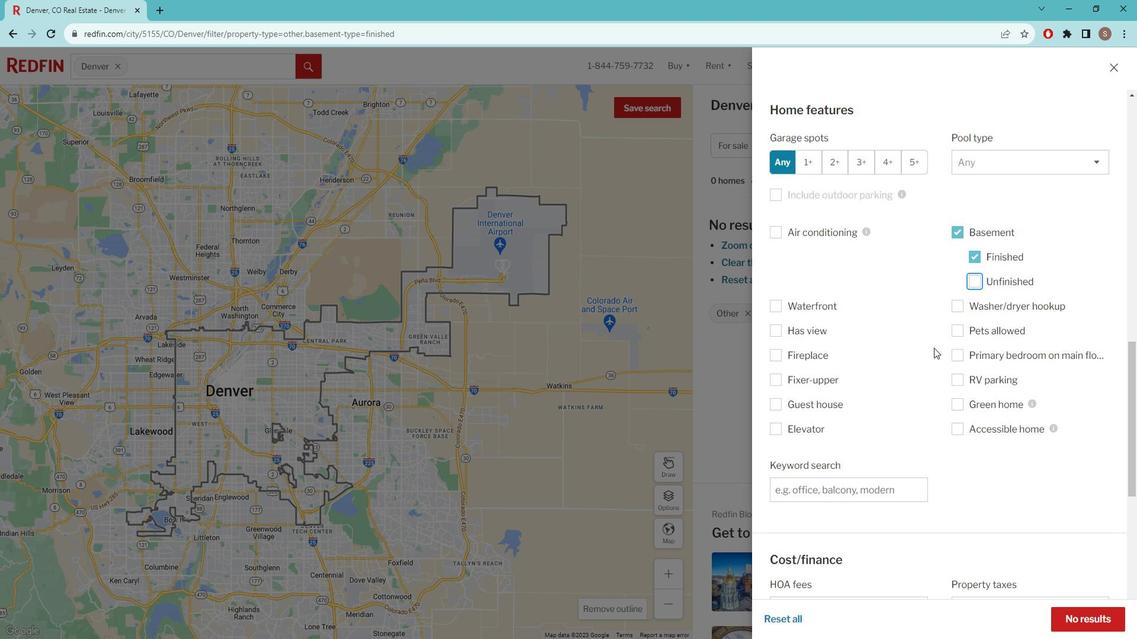 
Action: Mouse moved to (830, 423)
Screenshot: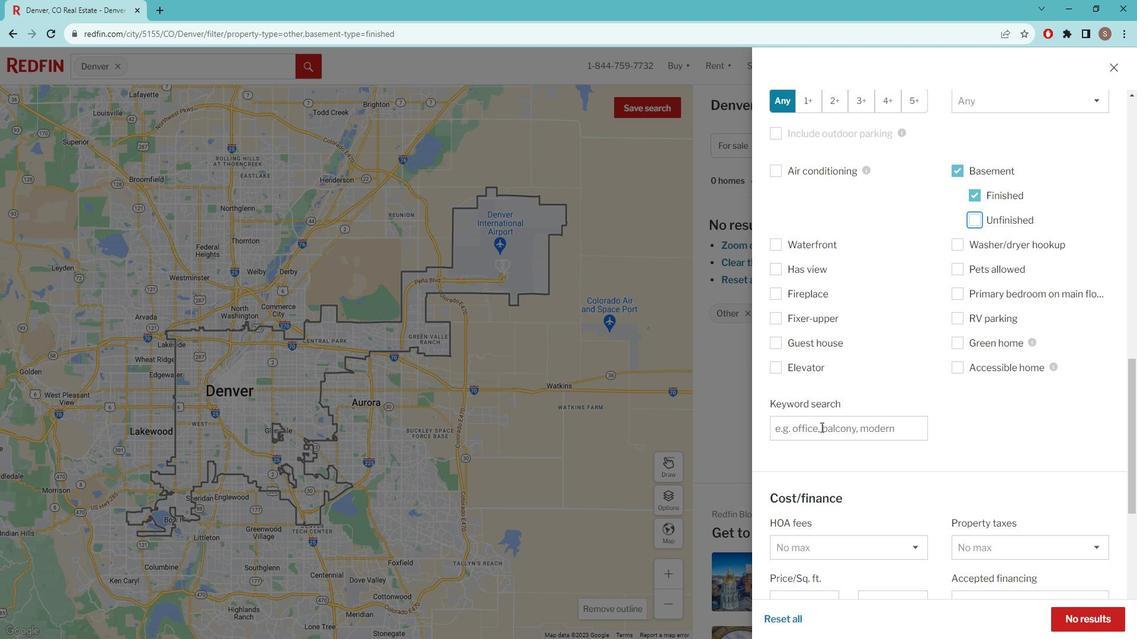 
Action: Mouse pressed left at (830, 423)
Screenshot: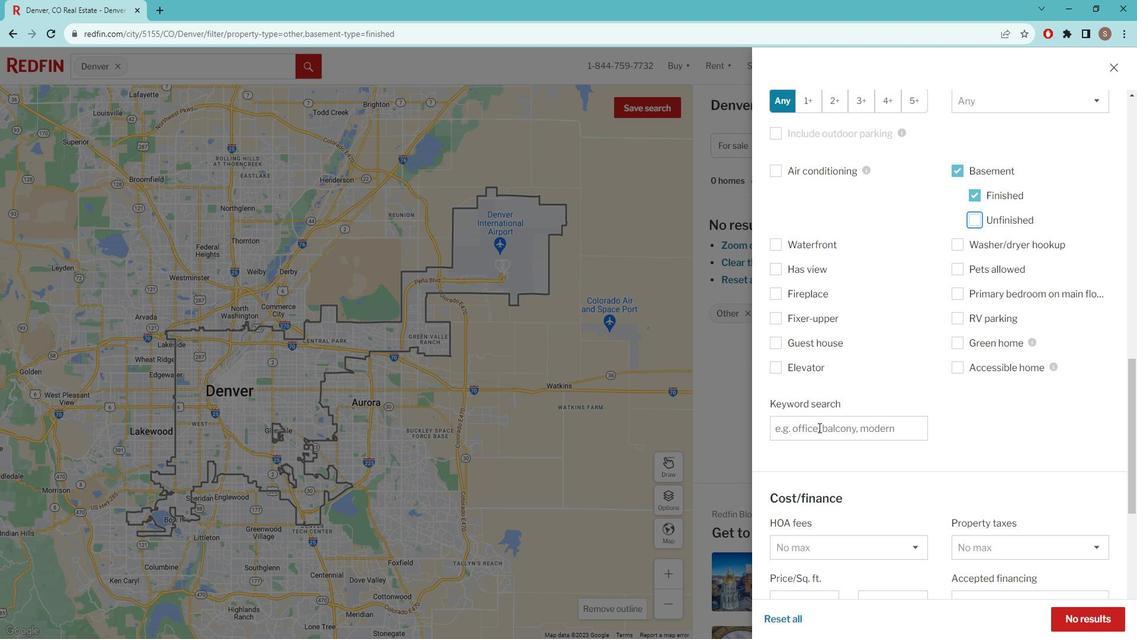 
Action: Mouse moved to (835, 423)
Screenshot: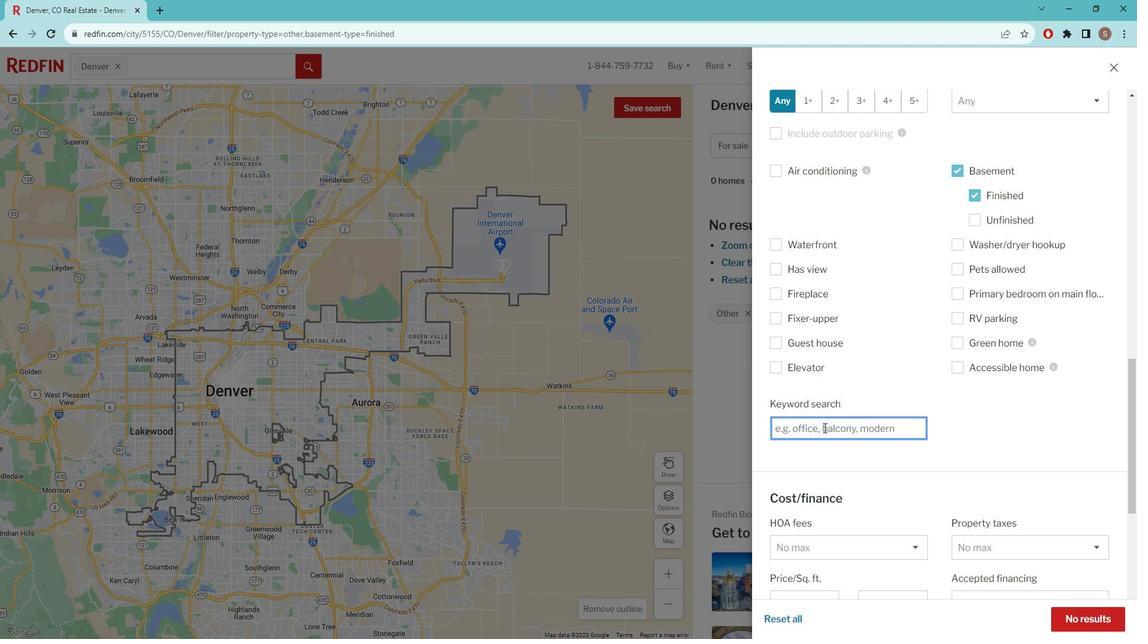 
Action: Key pressed A<Key.space>WORKSHOP<Key.space>
Screenshot: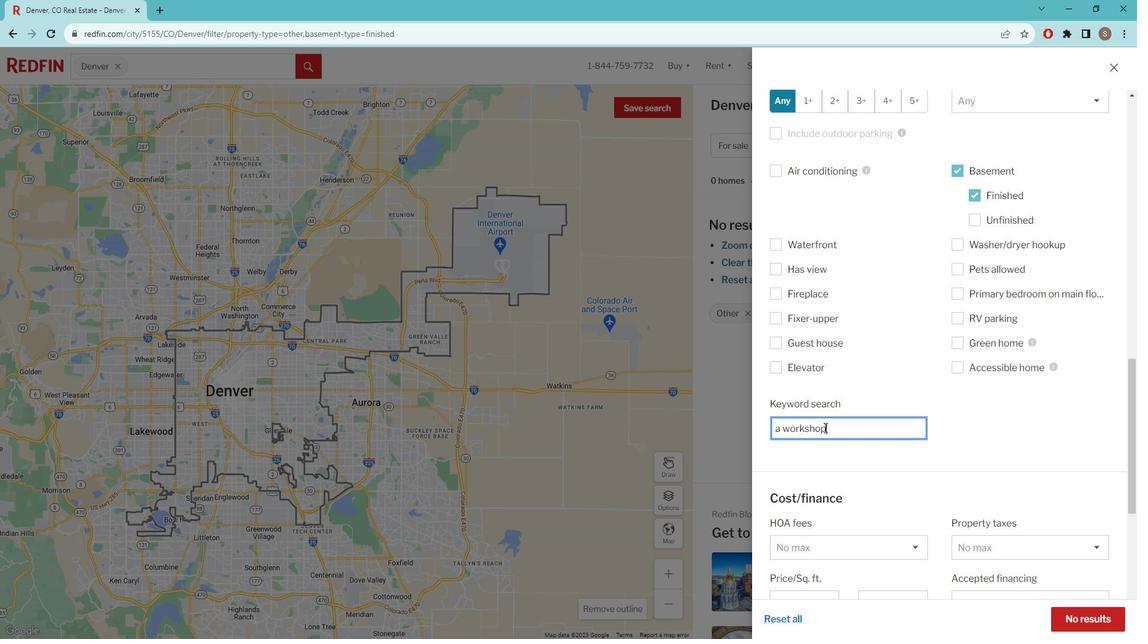 
Action: Mouse moved to (838, 423)
Screenshot: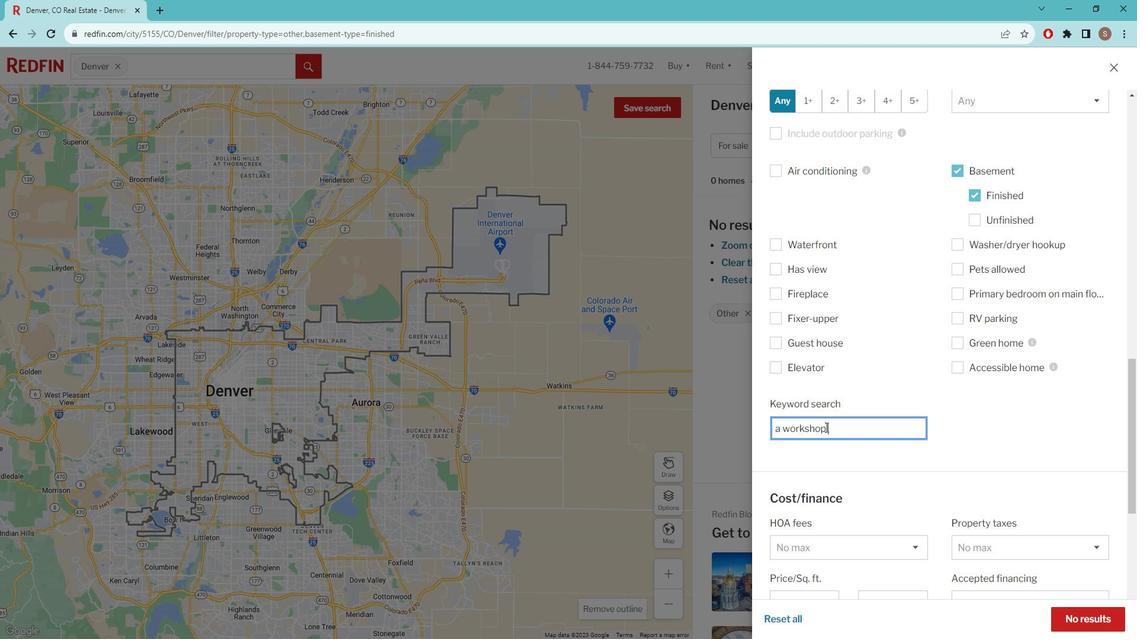 
Action: Mouse scrolled (838, 422) with delta (0, 0)
Screenshot: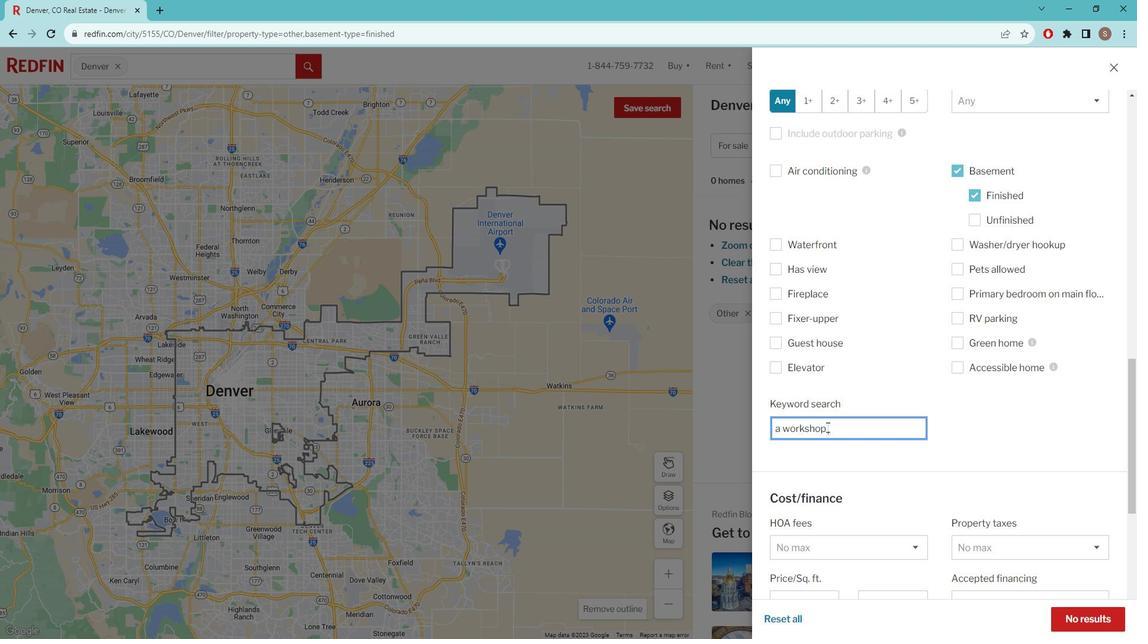 
Action: Mouse scrolled (838, 422) with delta (0, 0)
Screenshot: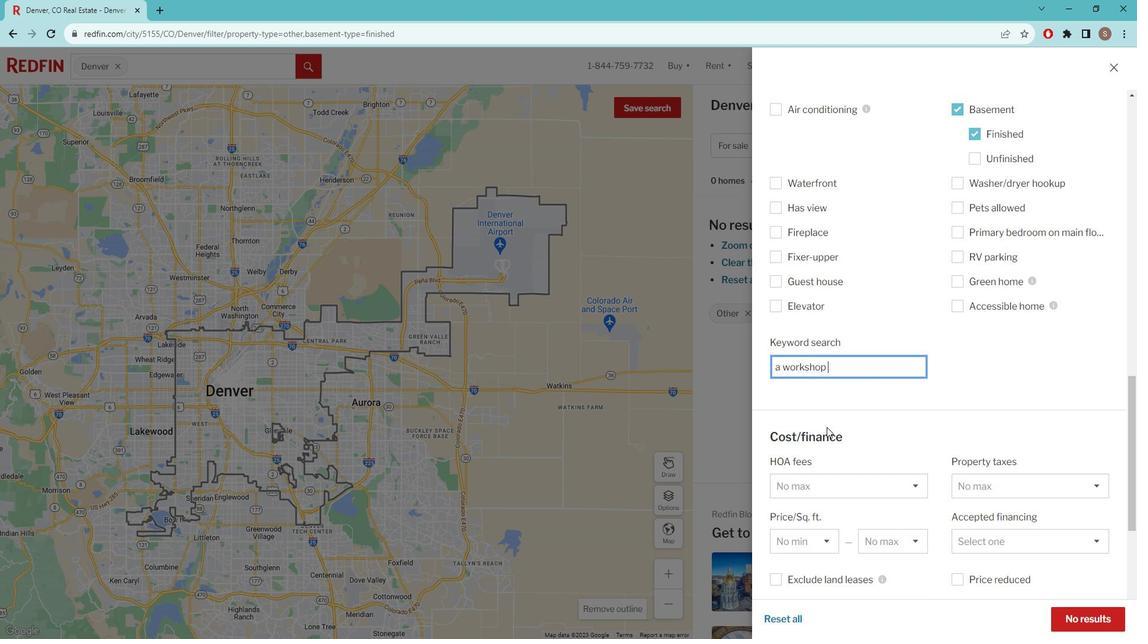 
Action: Mouse moved to (838, 423)
Screenshot: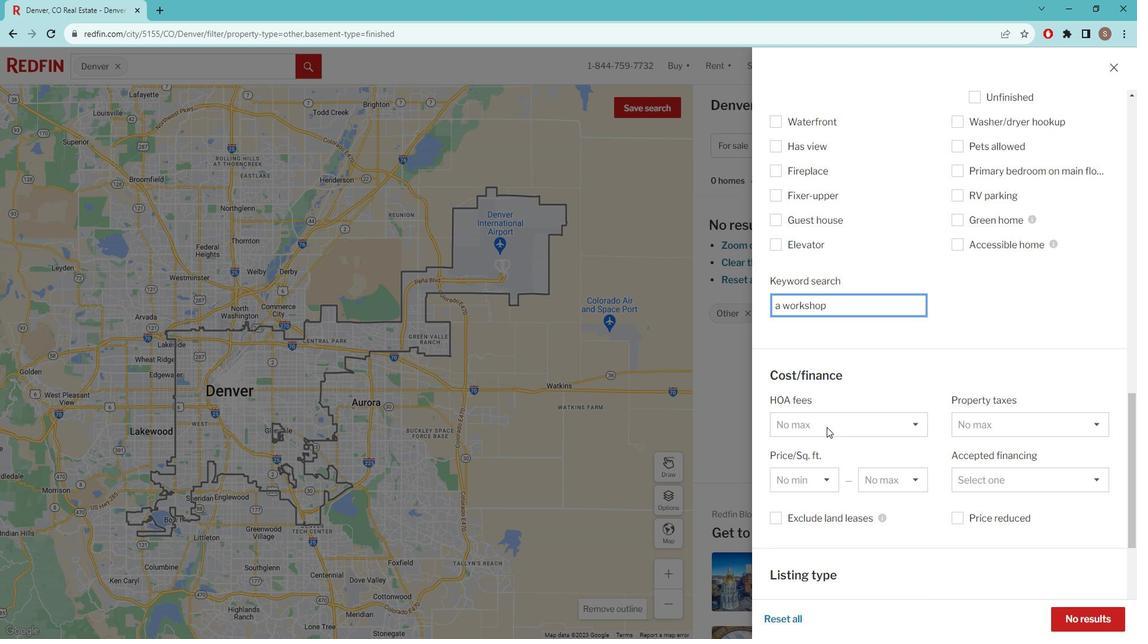 
Action: Mouse scrolled (838, 422) with delta (0, 0)
Screenshot: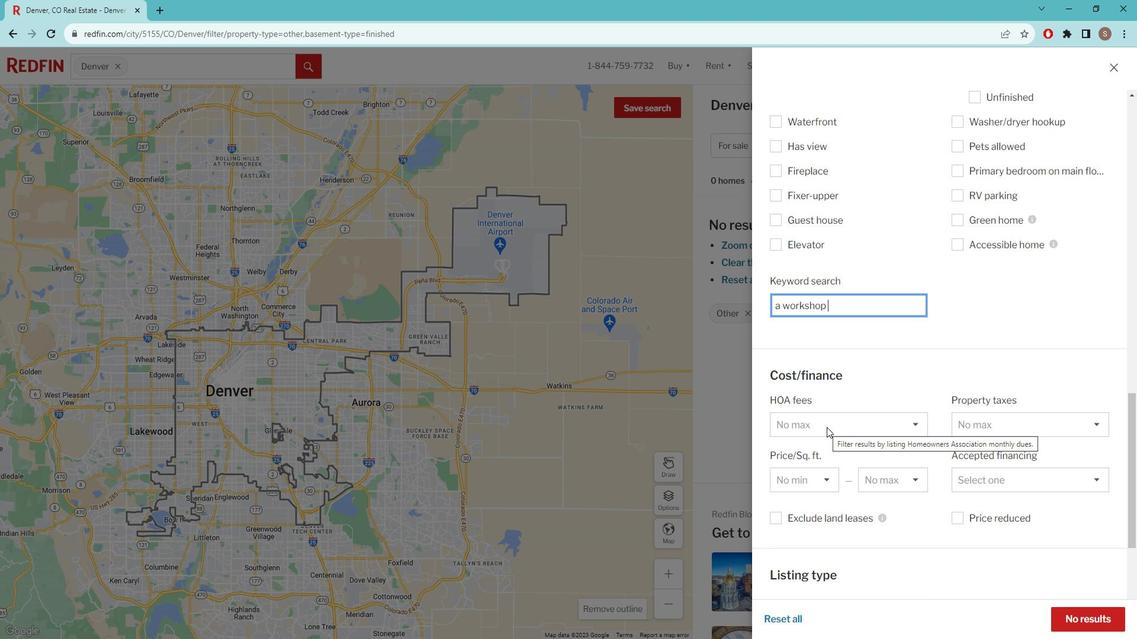 
Action: Mouse scrolled (838, 422) with delta (0, 0)
Screenshot: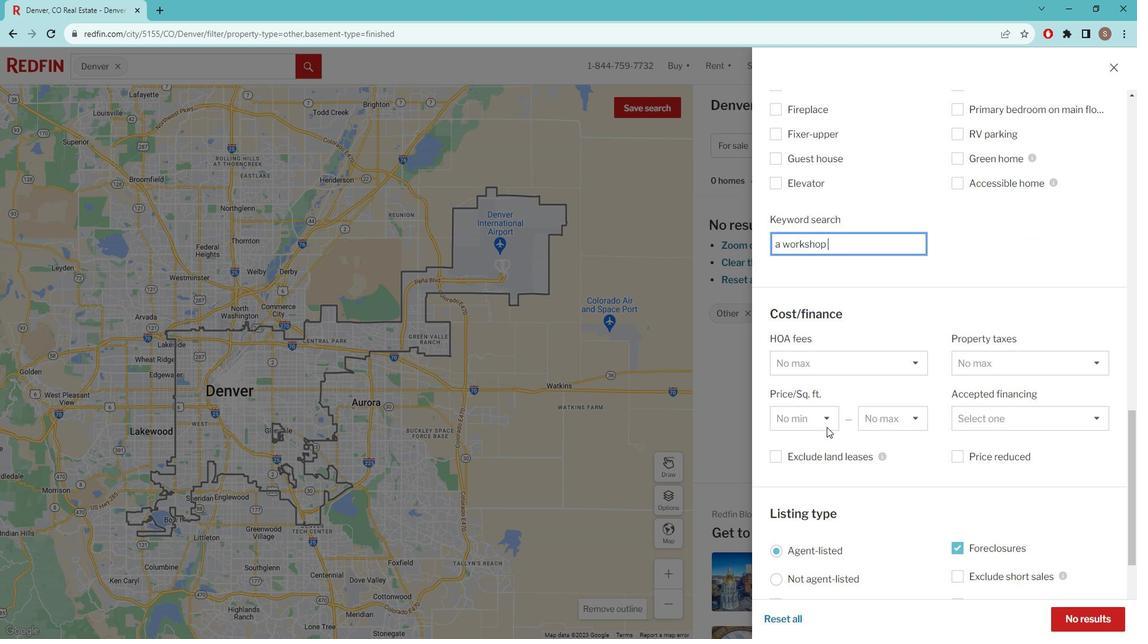 
Action: Mouse moved to (838, 423)
Screenshot: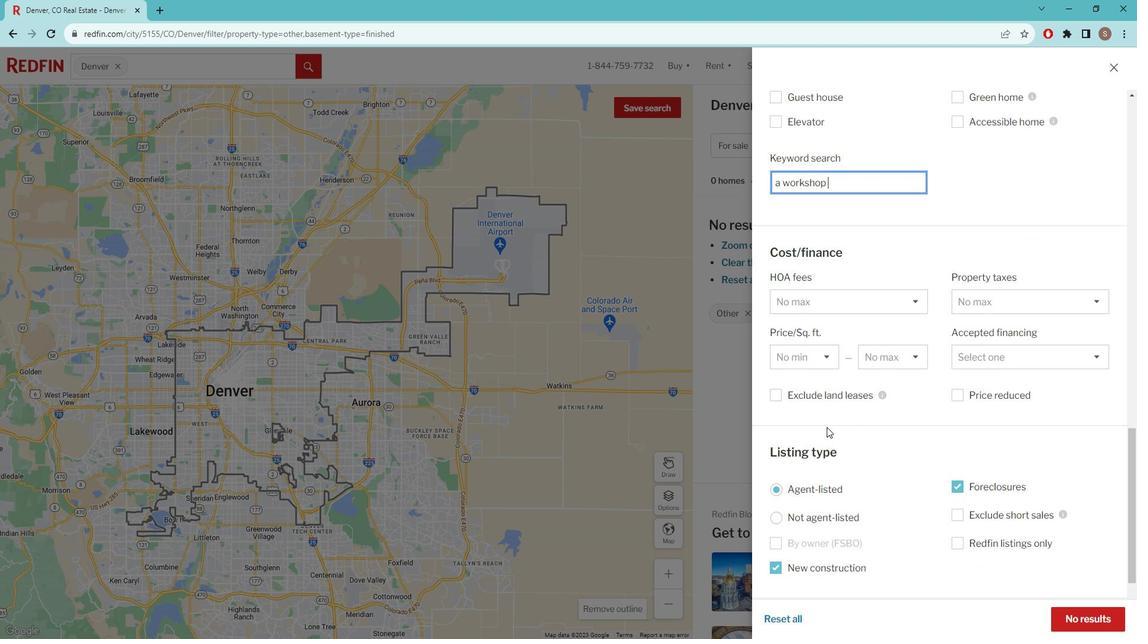 
Action: Mouse scrolled (838, 422) with delta (0, 0)
Screenshot: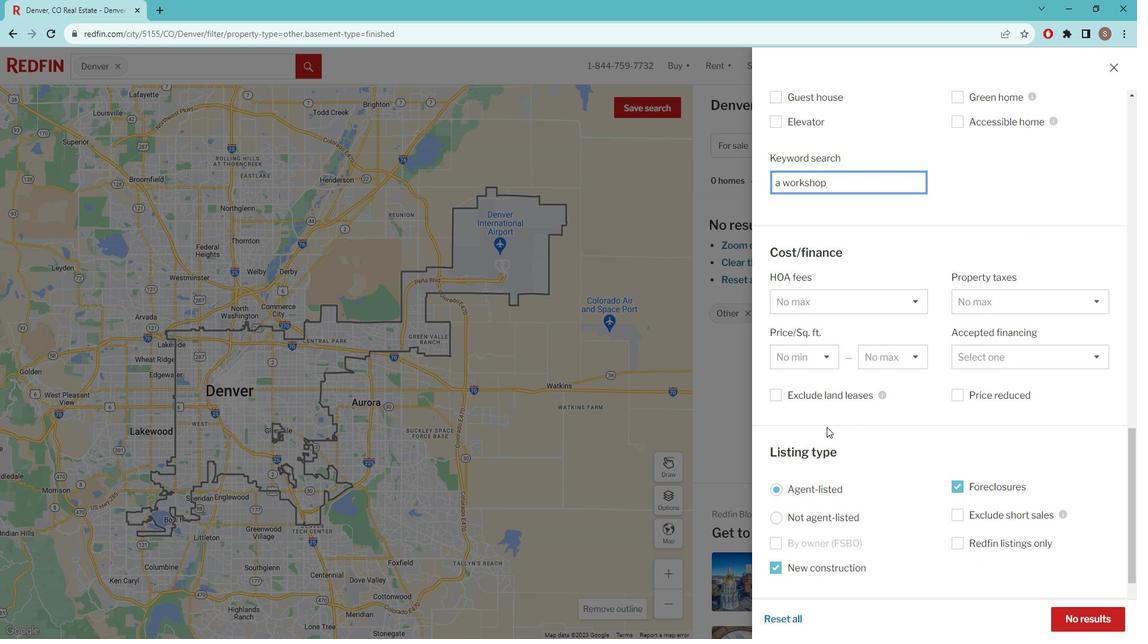 
Action: Mouse moved to (838, 423)
Screenshot: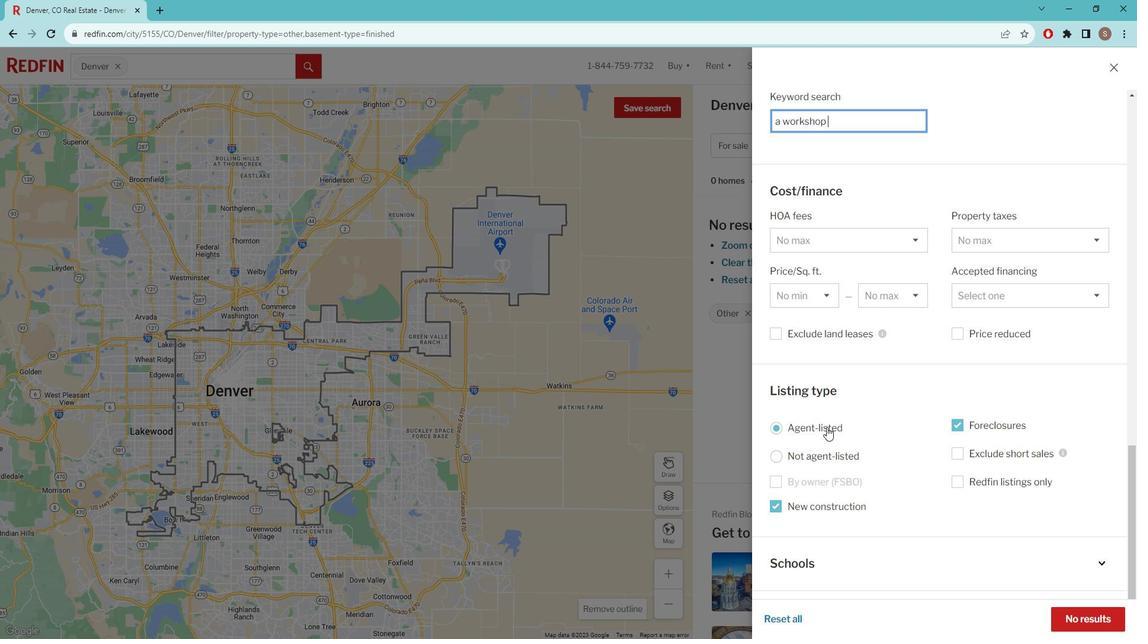 
Action: Mouse scrolled (838, 422) with delta (0, 0)
Screenshot: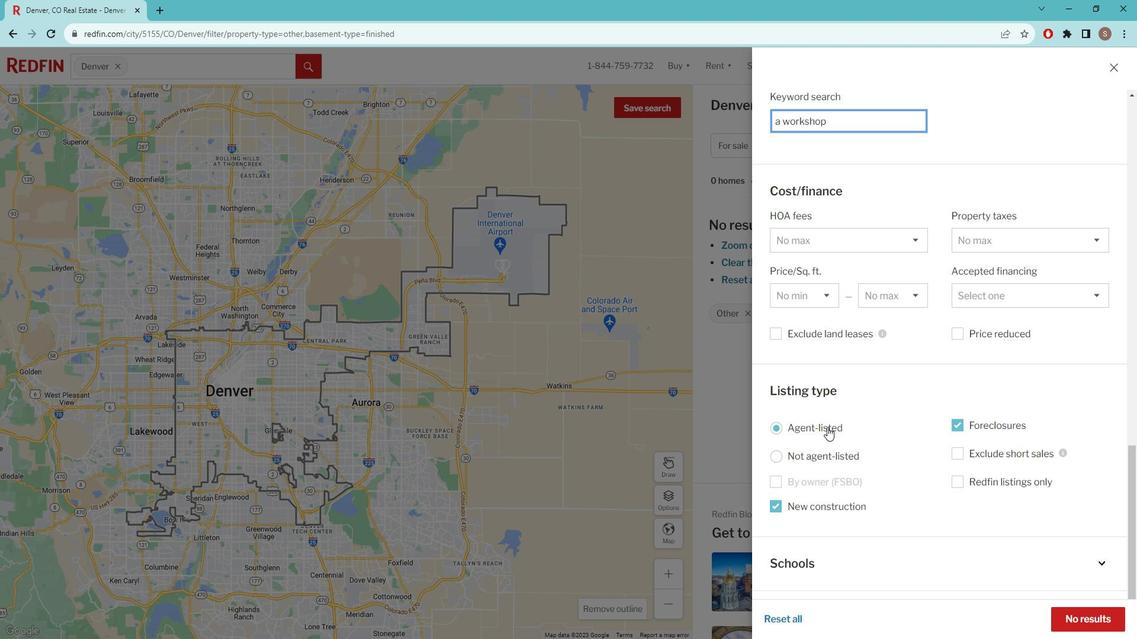 
Action: Mouse moved to (841, 422)
Screenshot: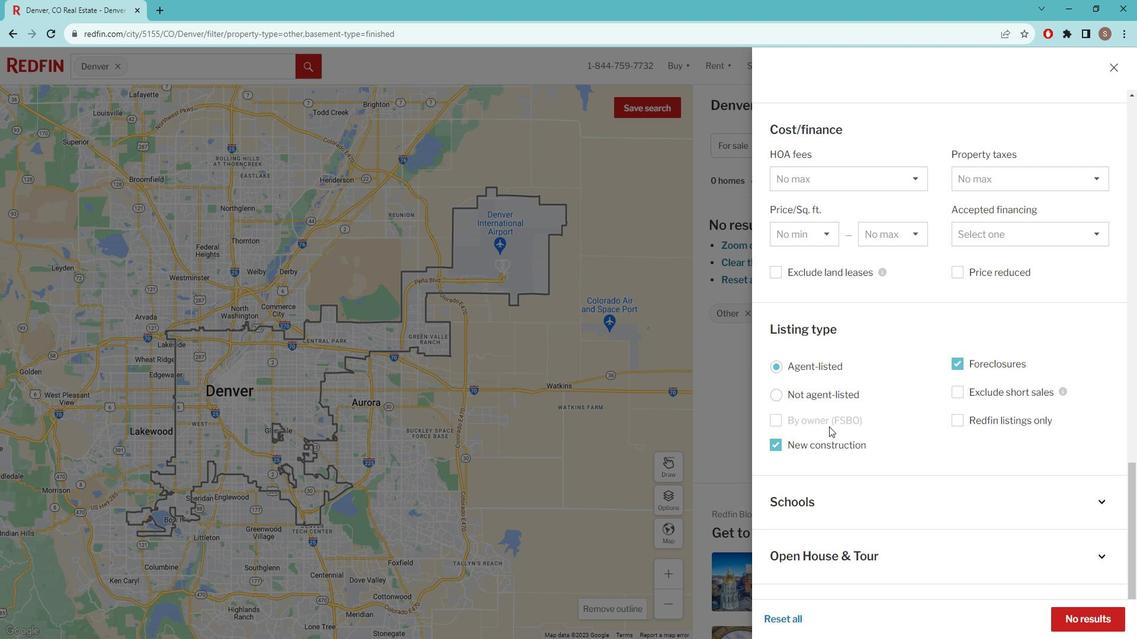 
Action: Mouse scrolled (841, 421) with delta (0, 0)
Screenshot: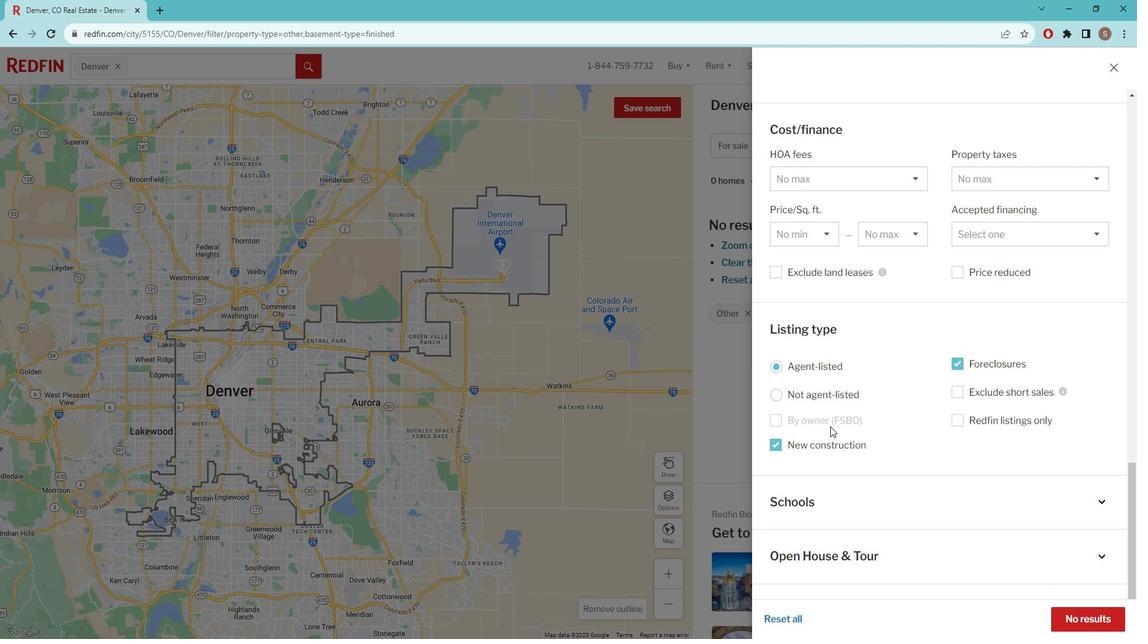 
Action: Mouse moved to (843, 422)
Screenshot: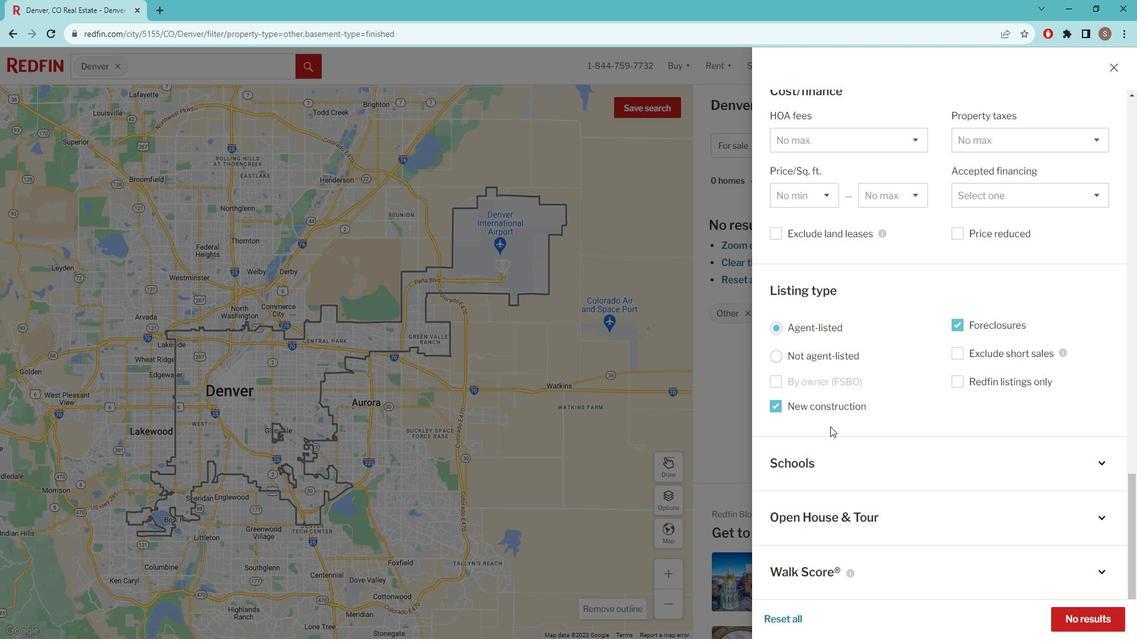 
Action: Mouse scrolled (843, 421) with delta (0, 0)
Screenshot: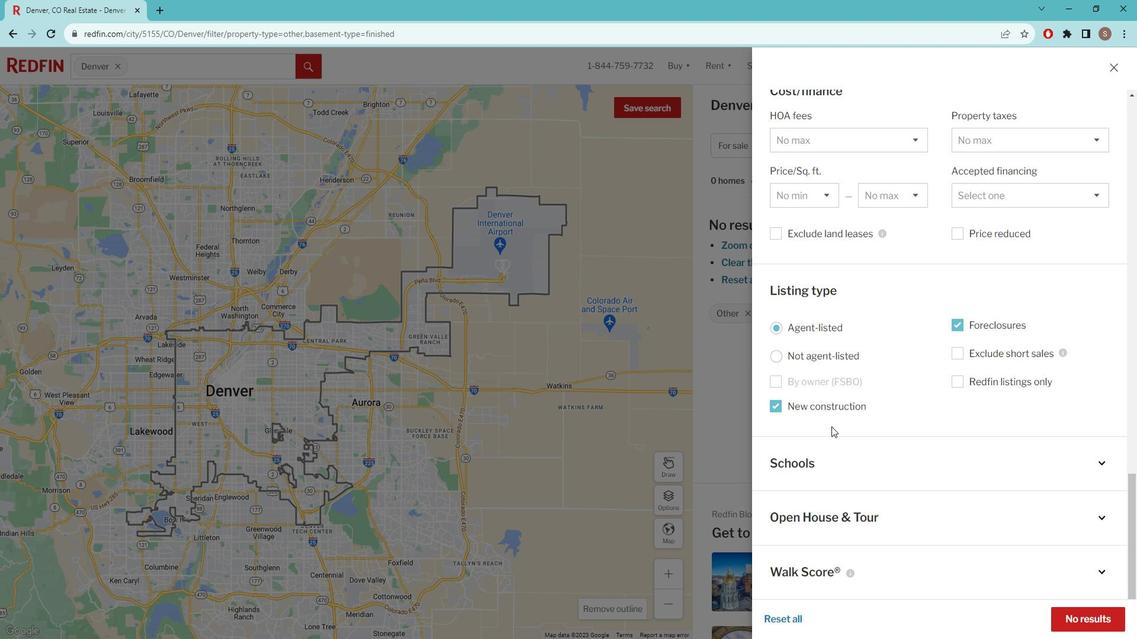 
Action: Mouse scrolled (843, 421) with delta (0, 0)
Screenshot: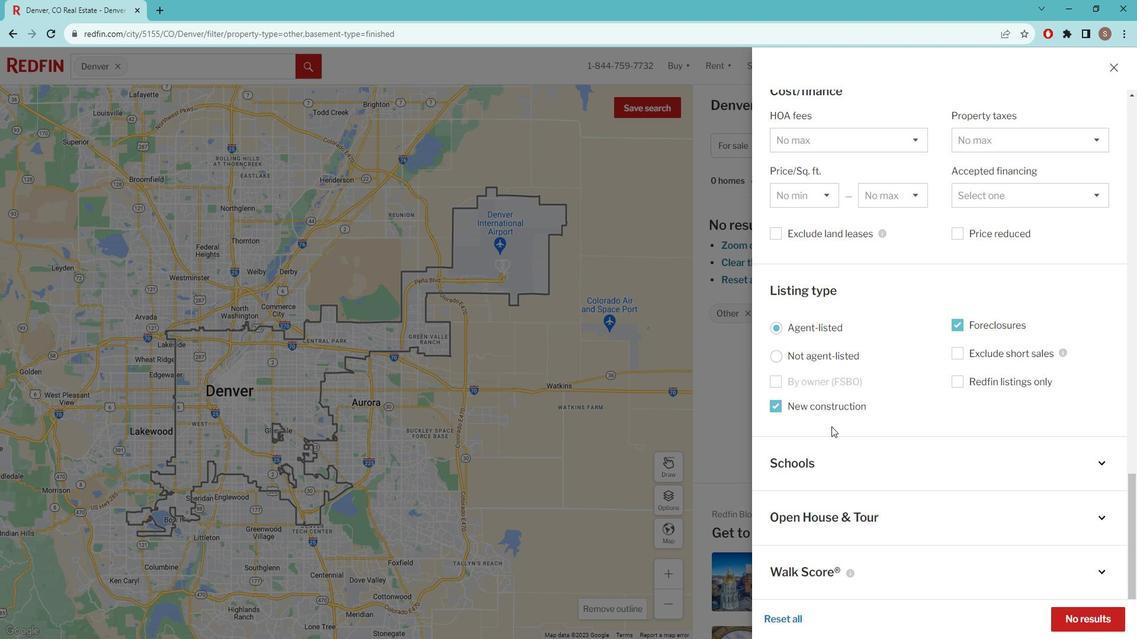 
Action: Mouse moved to (1112, 603)
Screenshot: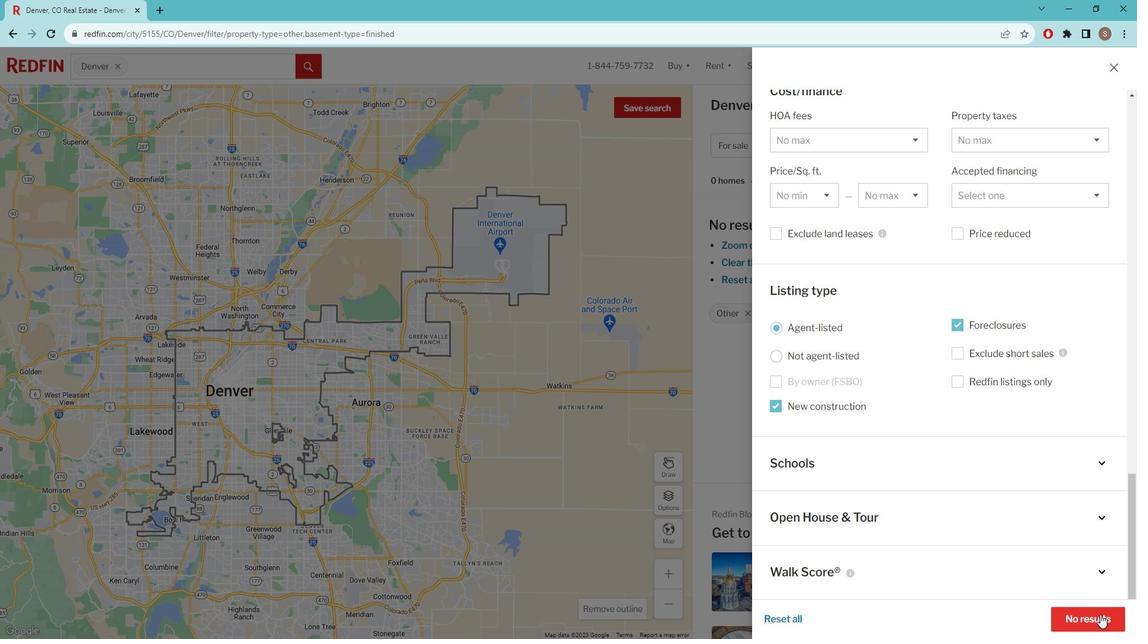
Action: Mouse pressed left at (1112, 603)
Screenshot: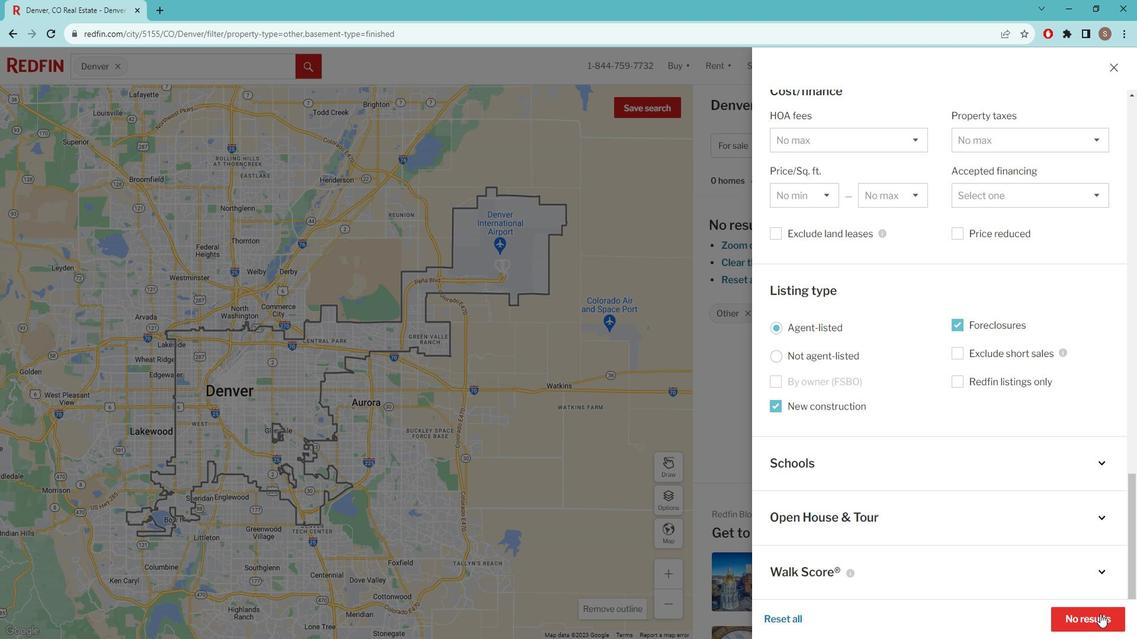 
Action: Mouse moved to (760, 411)
Screenshot: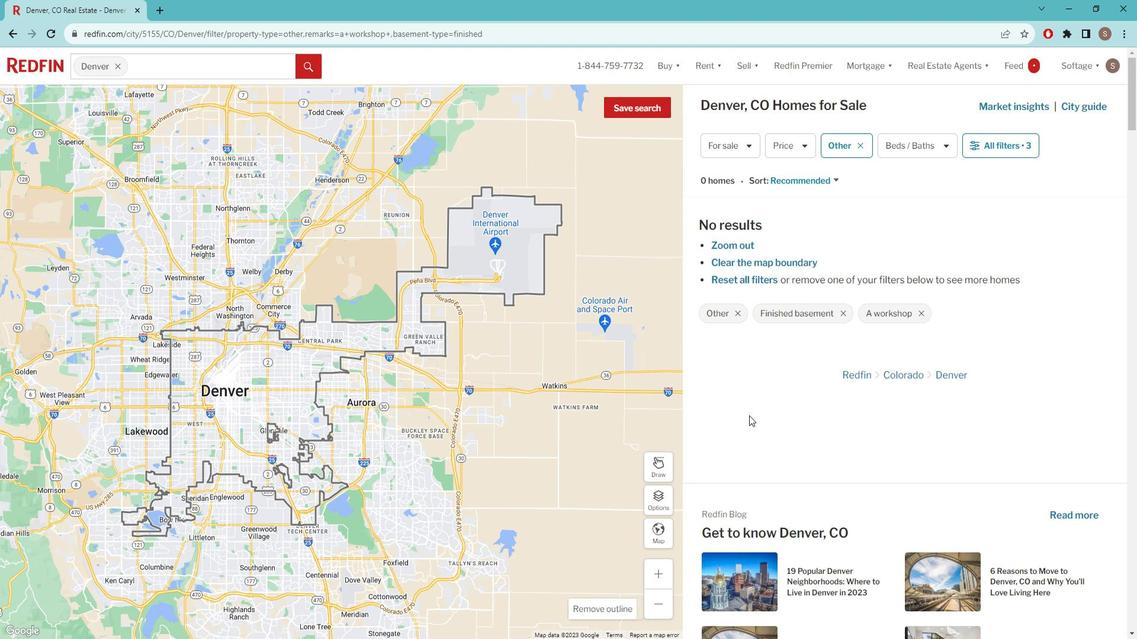 
